 Task: Use the formula "IMCOT" in spreadsheet "Project portfolio".
Action: Mouse moved to (825, 99)
Screenshot: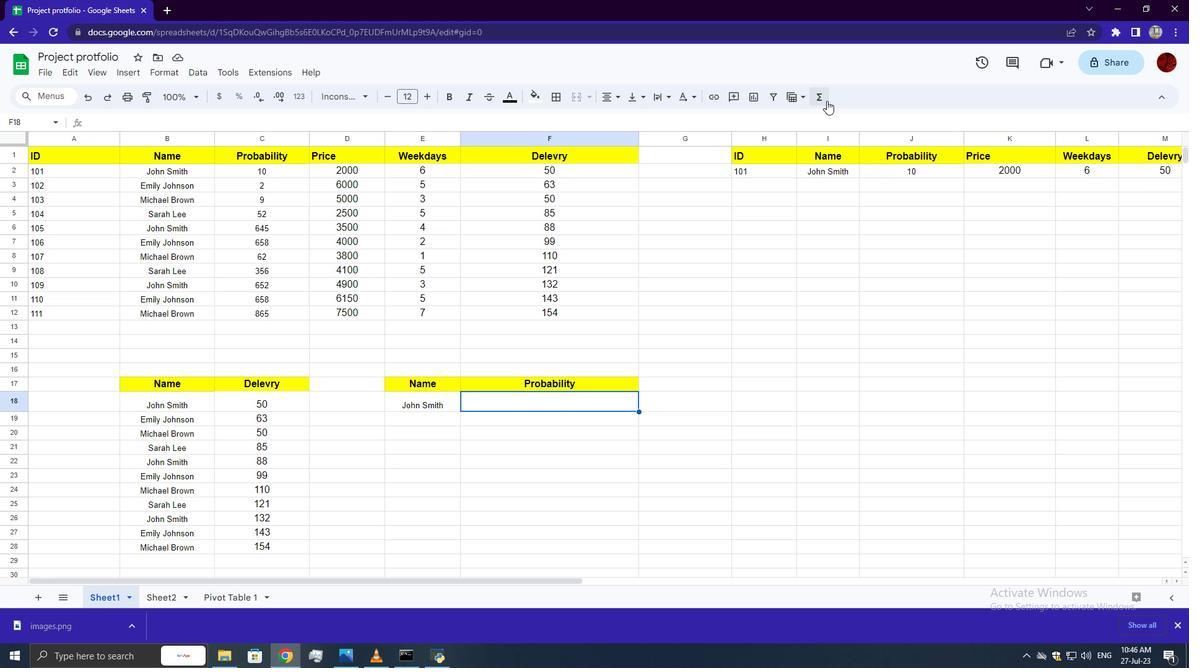 
Action: Mouse pressed left at (825, 99)
Screenshot: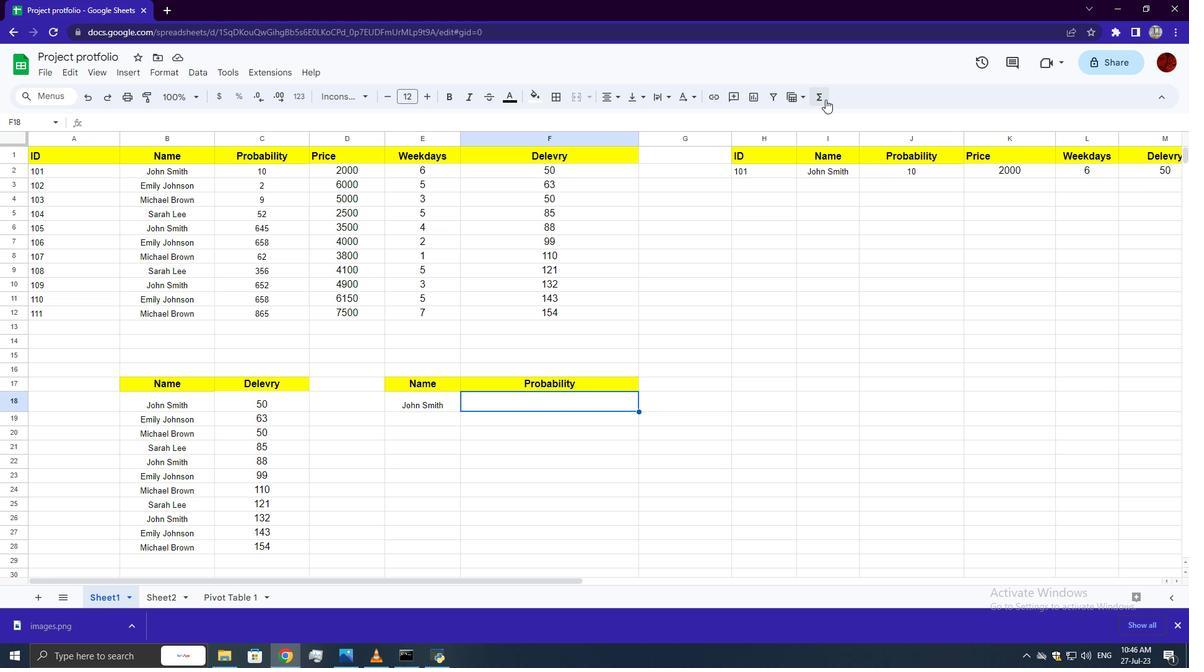 
Action: Mouse moved to (1015, 240)
Screenshot: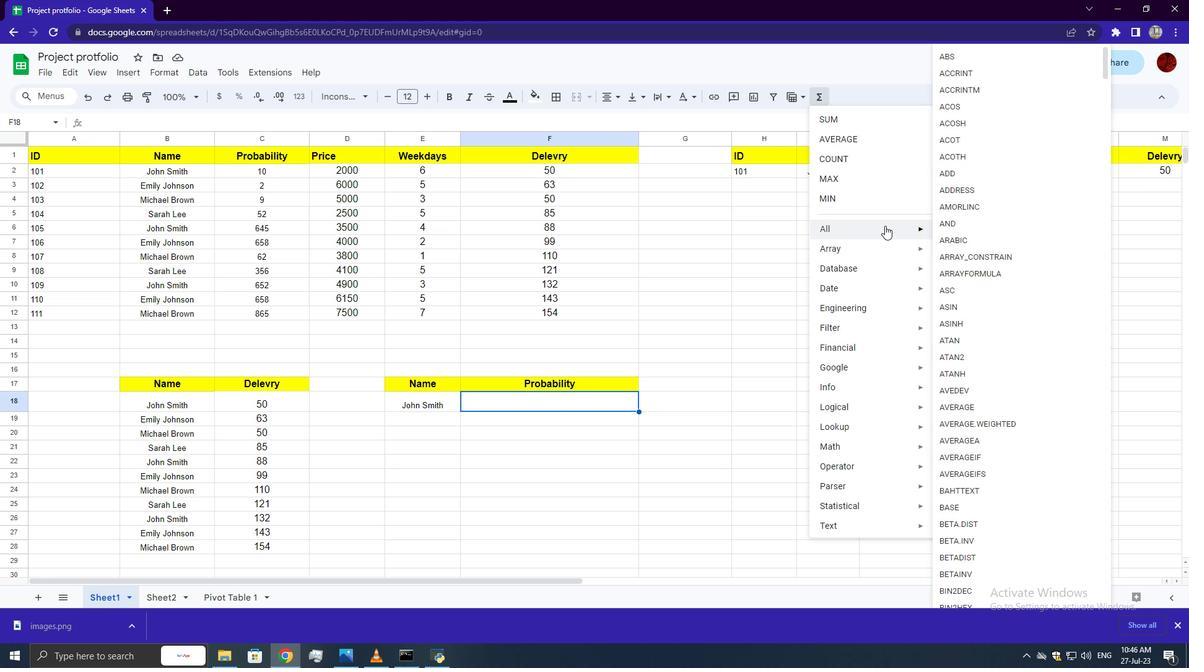 
Action: Mouse scrolled (1015, 239) with delta (0, 0)
Screenshot: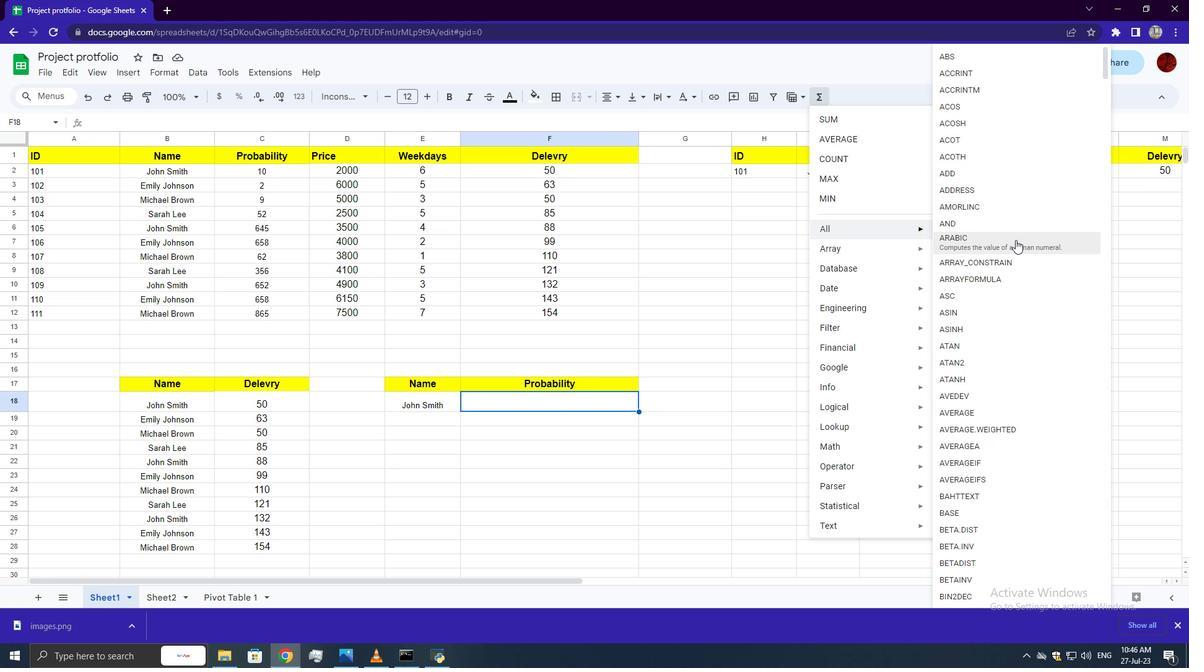 
Action: Mouse scrolled (1015, 239) with delta (0, 0)
Screenshot: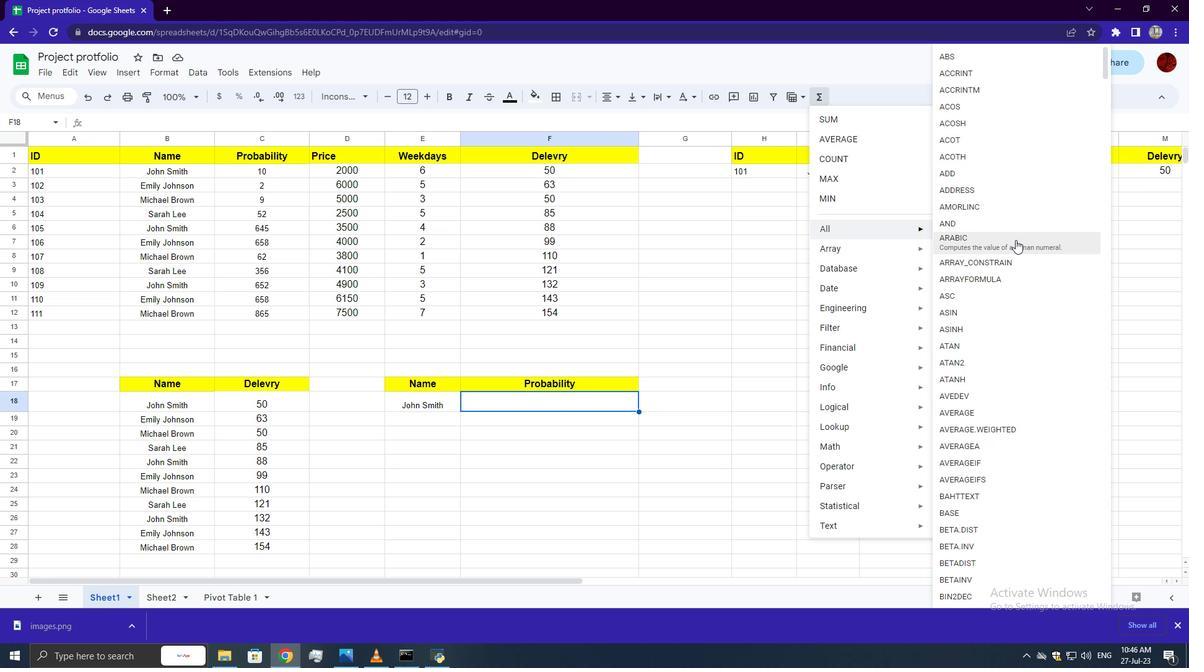 
Action: Mouse scrolled (1015, 239) with delta (0, 0)
Screenshot: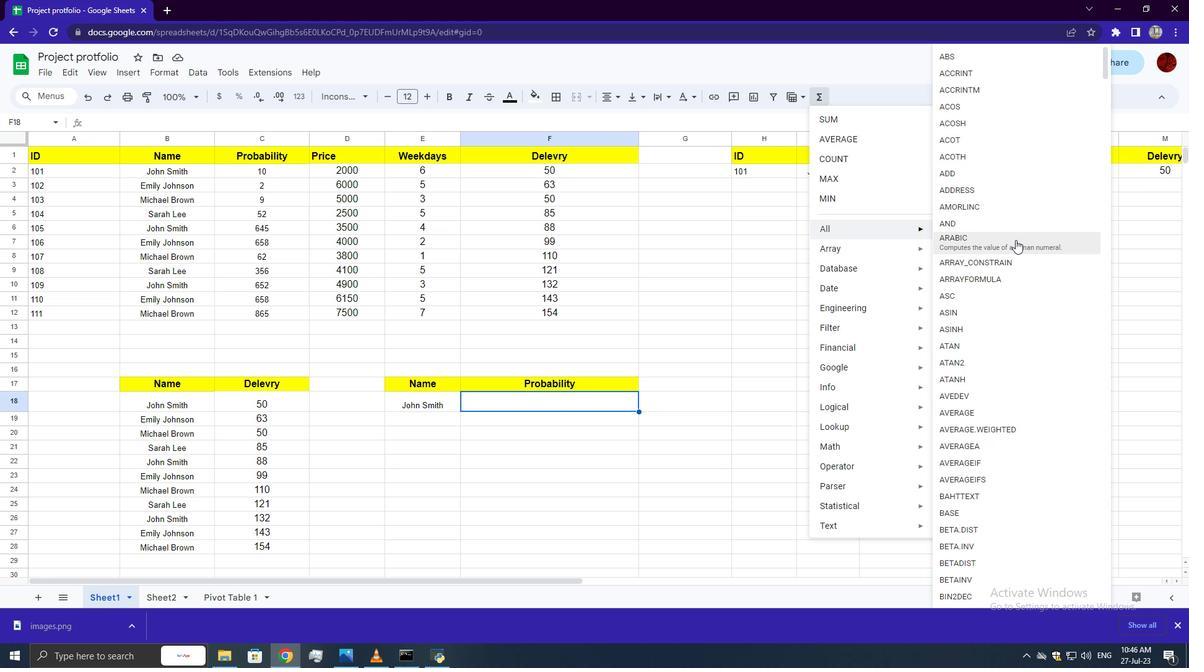 
Action: Mouse scrolled (1015, 239) with delta (0, 0)
Screenshot: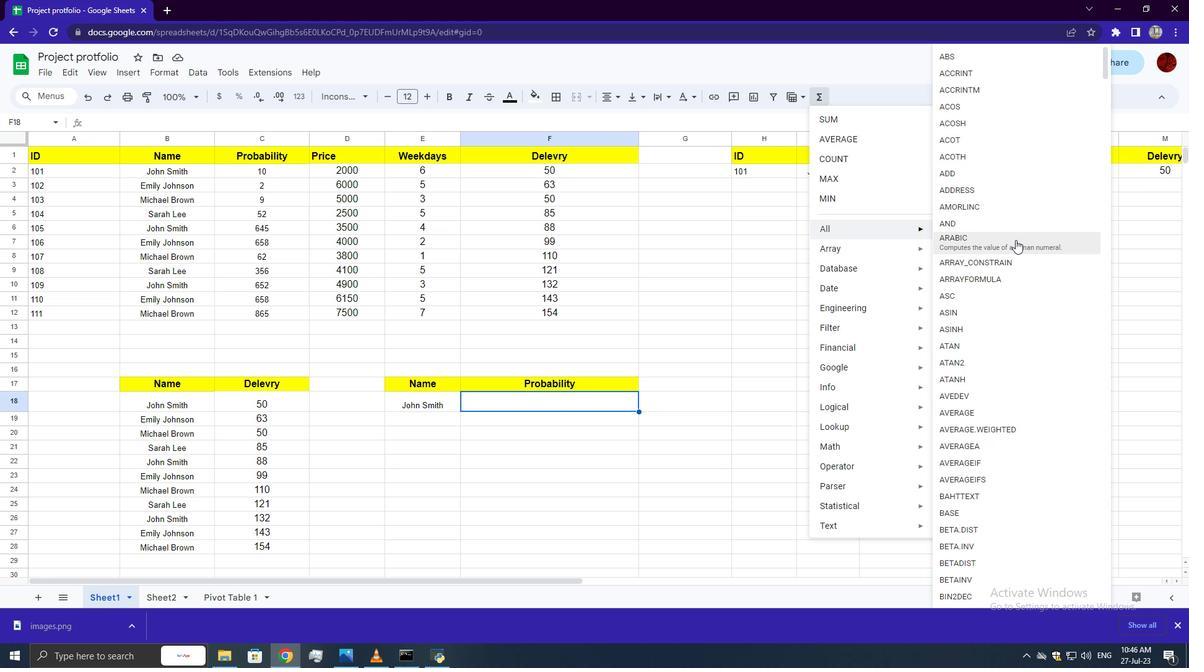 
Action: Mouse scrolled (1015, 239) with delta (0, 0)
Screenshot: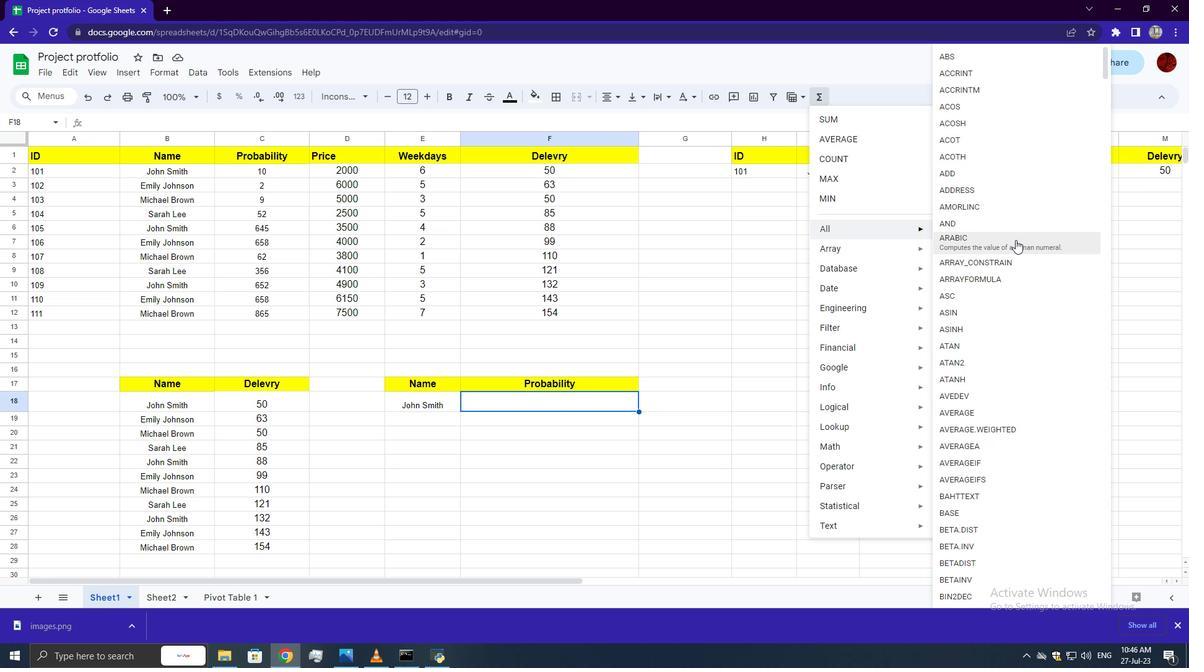 
Action: Mouse scrolled (1015, 239) with delta (0, 0)
Screenshot: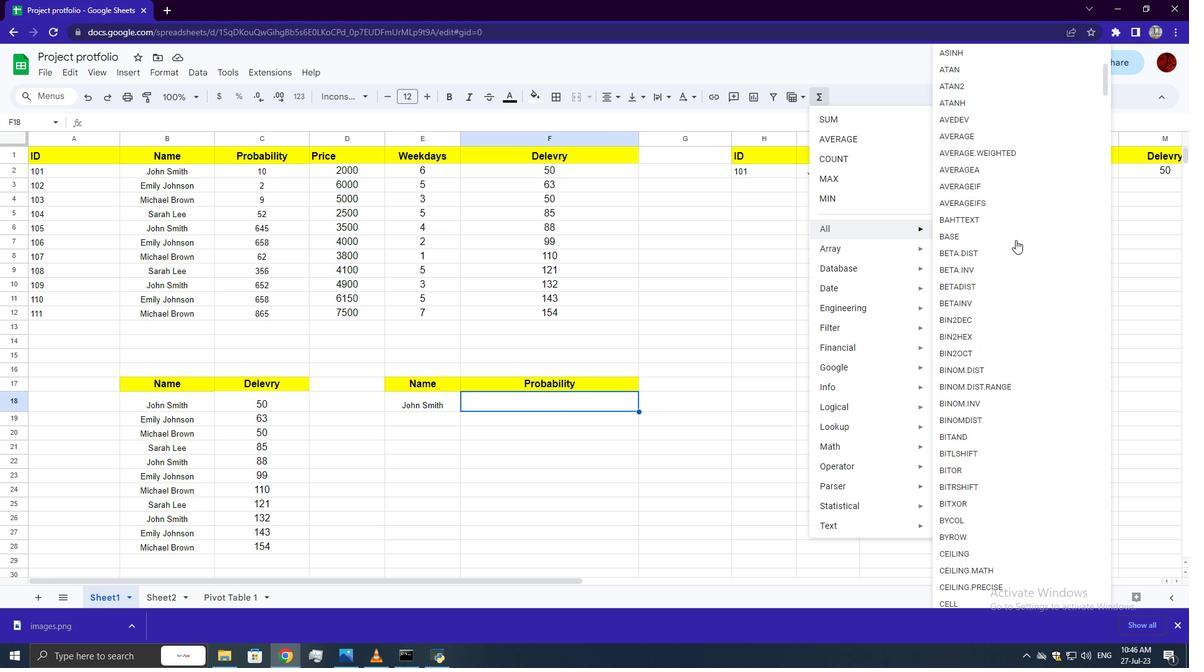 
Action: Mouse scrolled (1015, 239) with delta (0, 0)
Screenshot: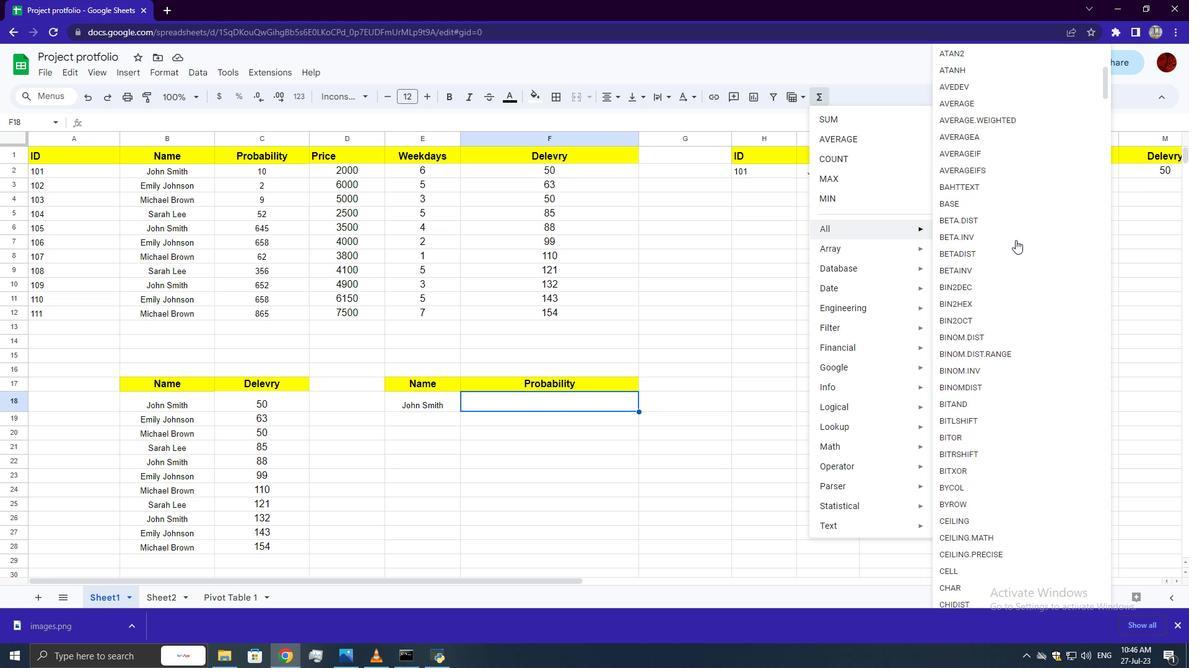 
Action: Mouse scrolled (1015, 239) with delta (0, 0)
Screenshot: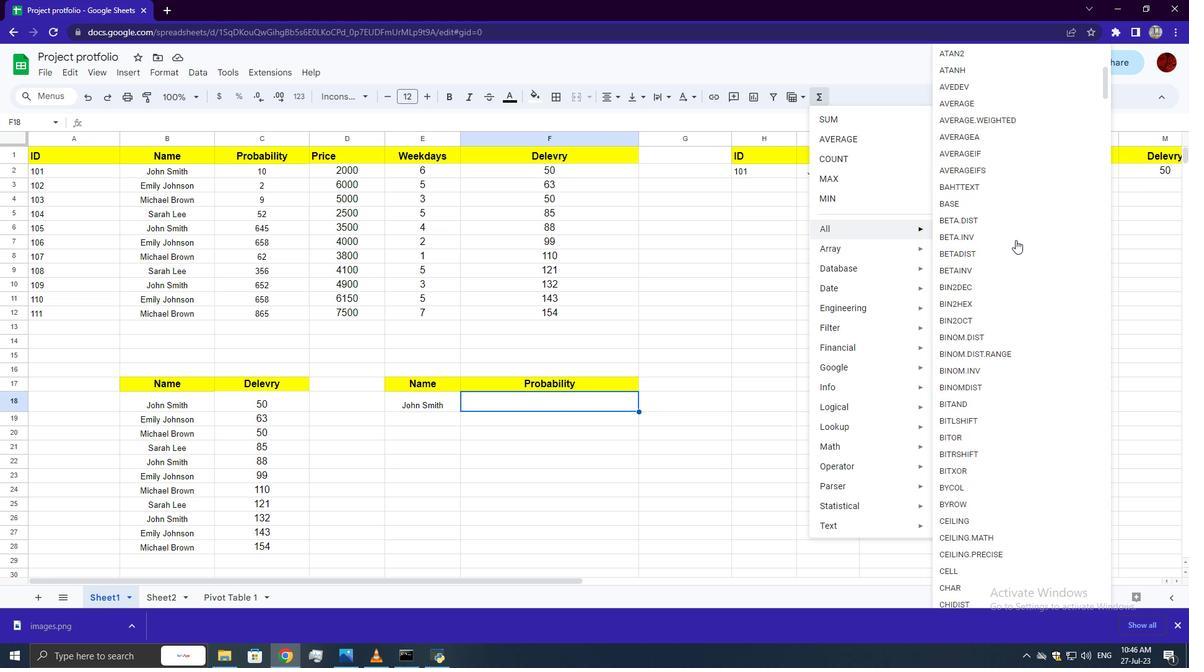 
Action: Mouse scrolled (1015, 239) with delta (0, 0)
Screenshot: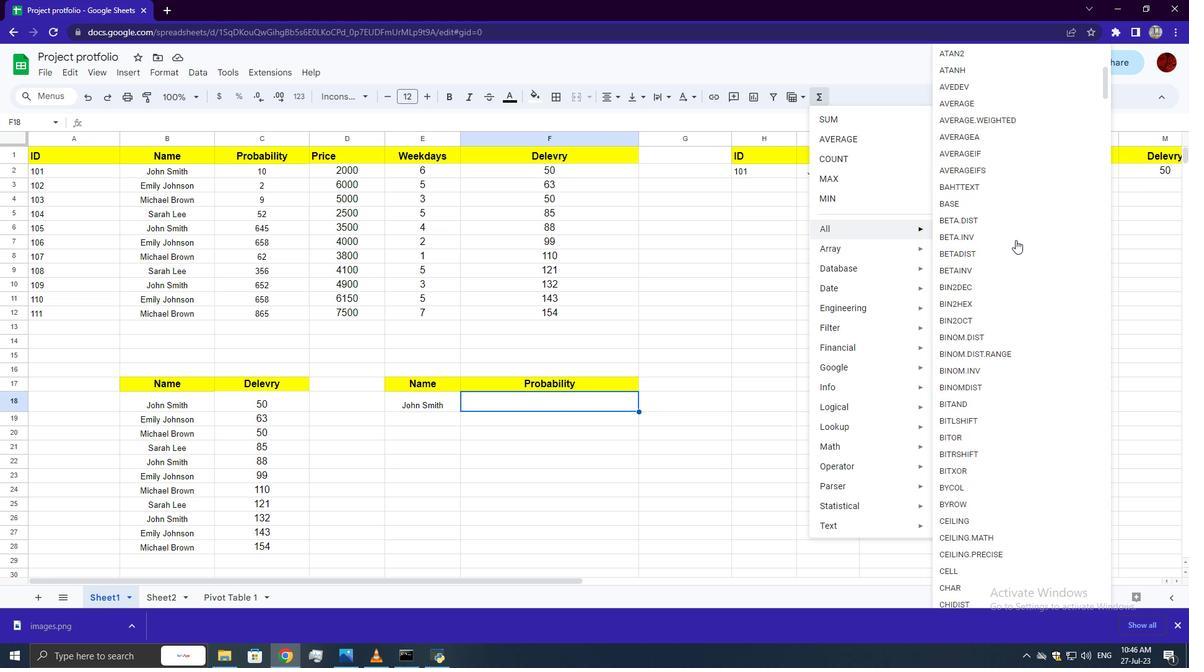 
Action: Mouse scrolled (1015, 239) with delta (0, 0)
Screenshot: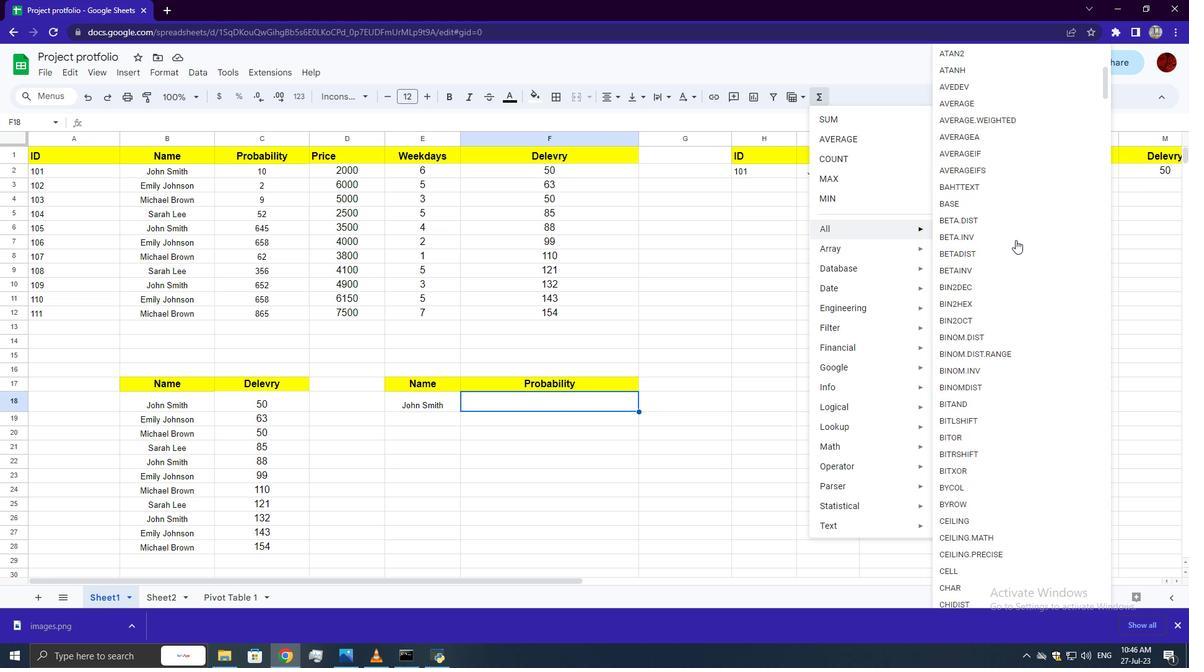 
Action: Mouse scrolled (1015, 239) with delta (0, 0)
Screenshot: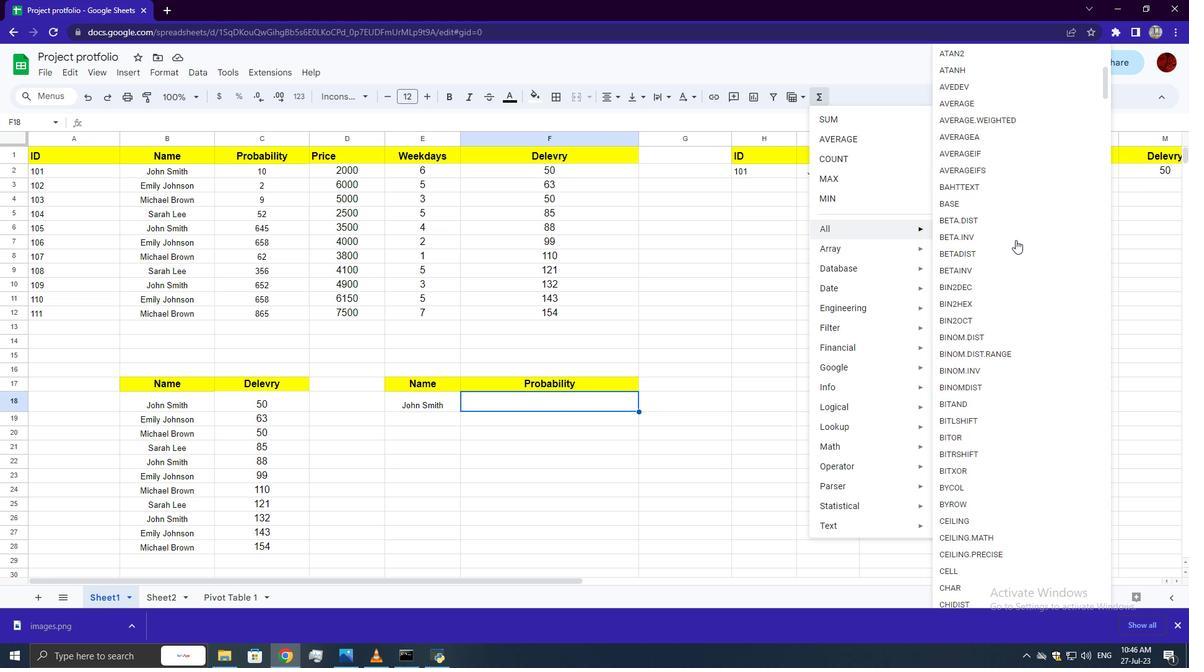 
Action: Mouse scrolled (1015, 239) with delta (0, 0)
Screenshot: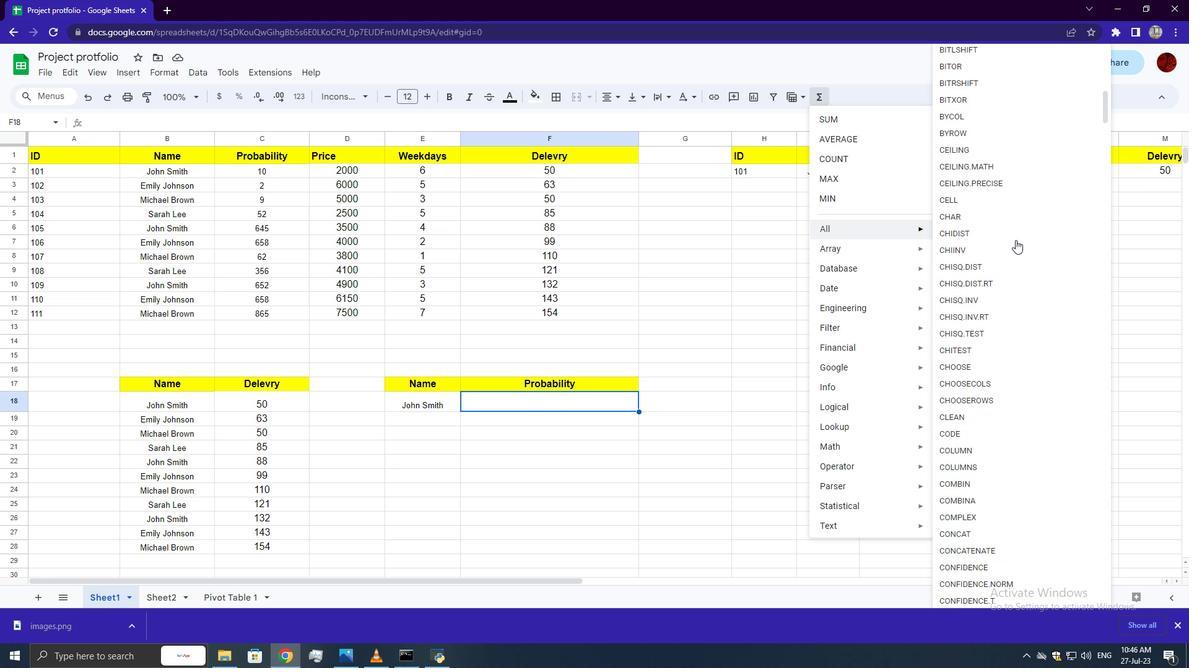 
Action: Mouse scrolled (1015, 239) with delta (0, 0)
Screenshot: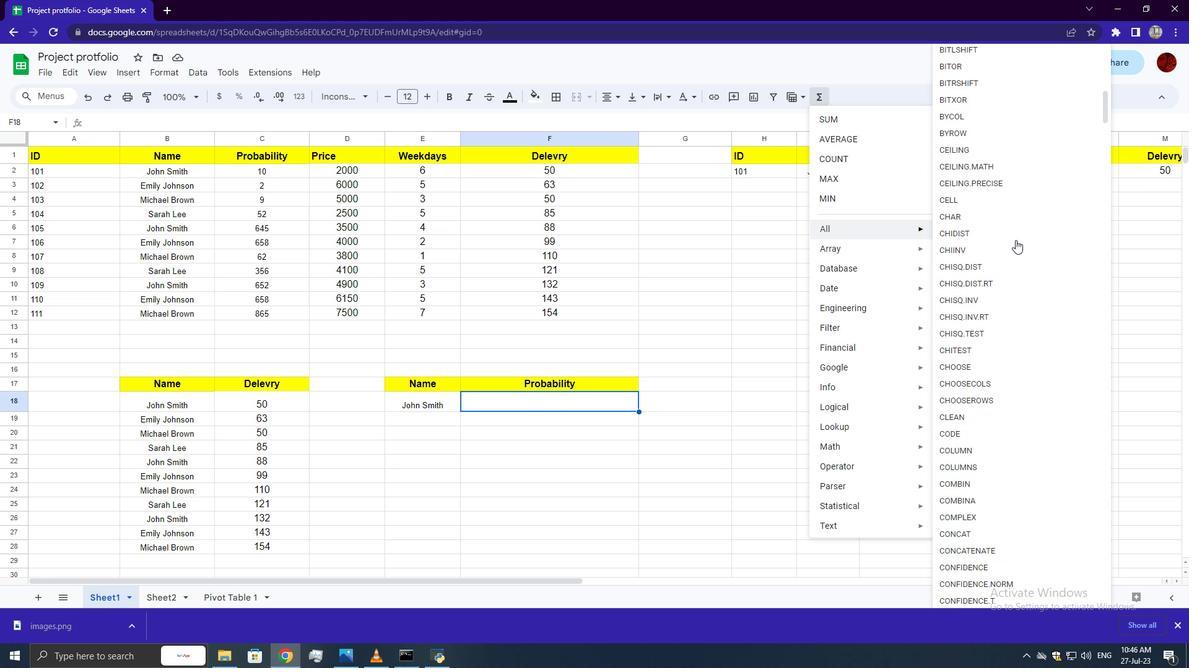 
Action: Mouse scrolled (1015, 239) with delta (0, 0)
Screenshot: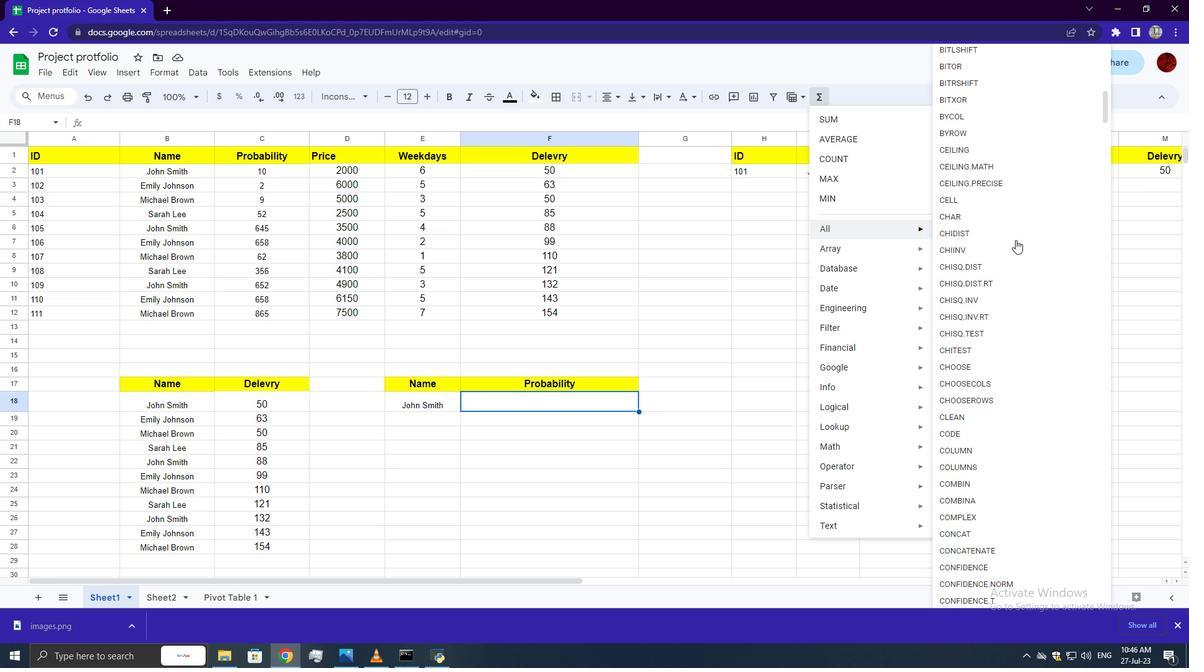 
Action: Mouse scrolled (1015, 239) with delta (0, 0)
Screenshot: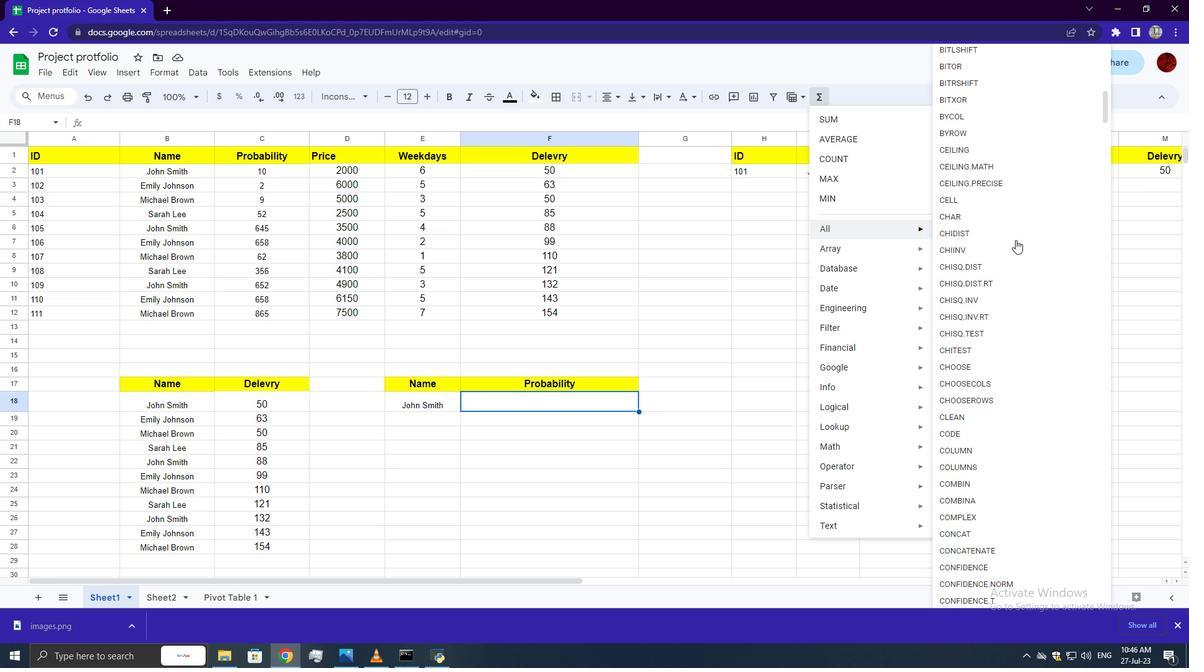 
Action: Mouse scrolled (1015, 239) with delta (0, 0)
Screenshot: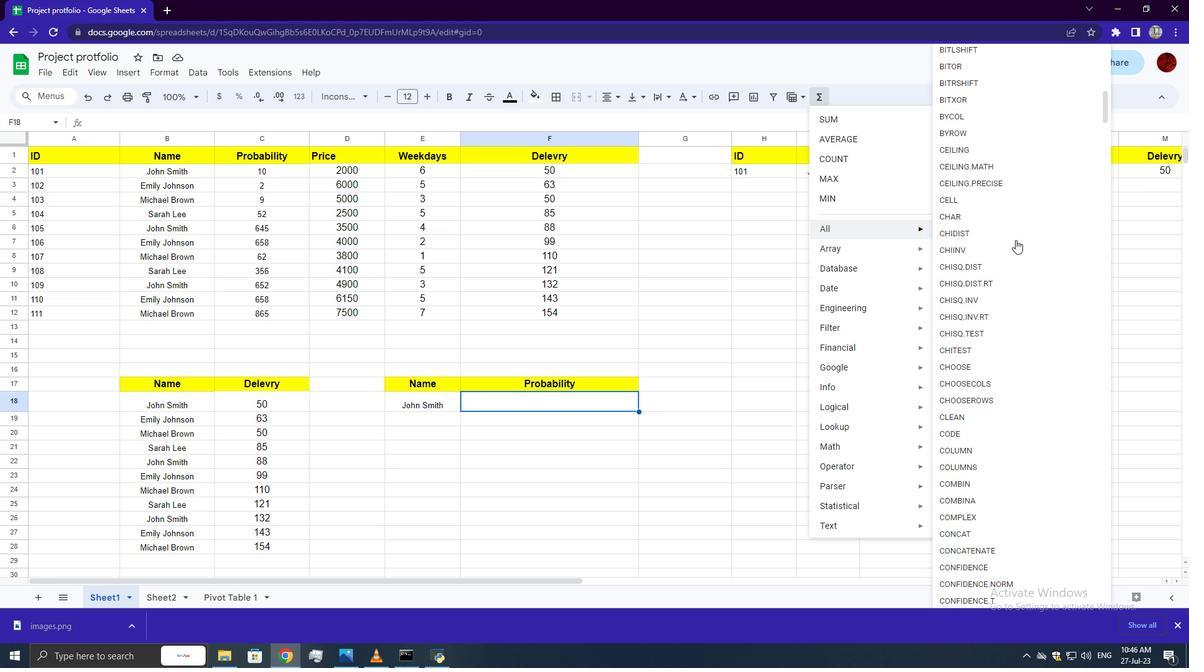 
Action: Mouse scrolled (1015, 239) with delta (0, 0)
Screenshot: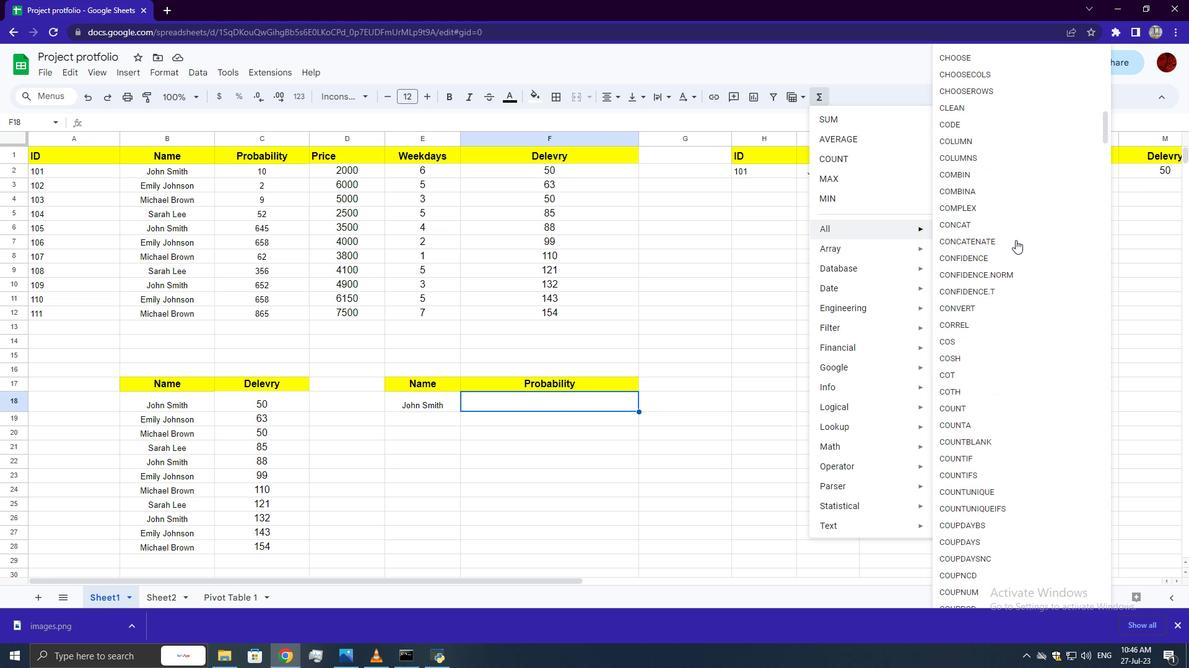 
Action: Mouse scrolled (1015, 239) with delta (0, 0)
Screenshot: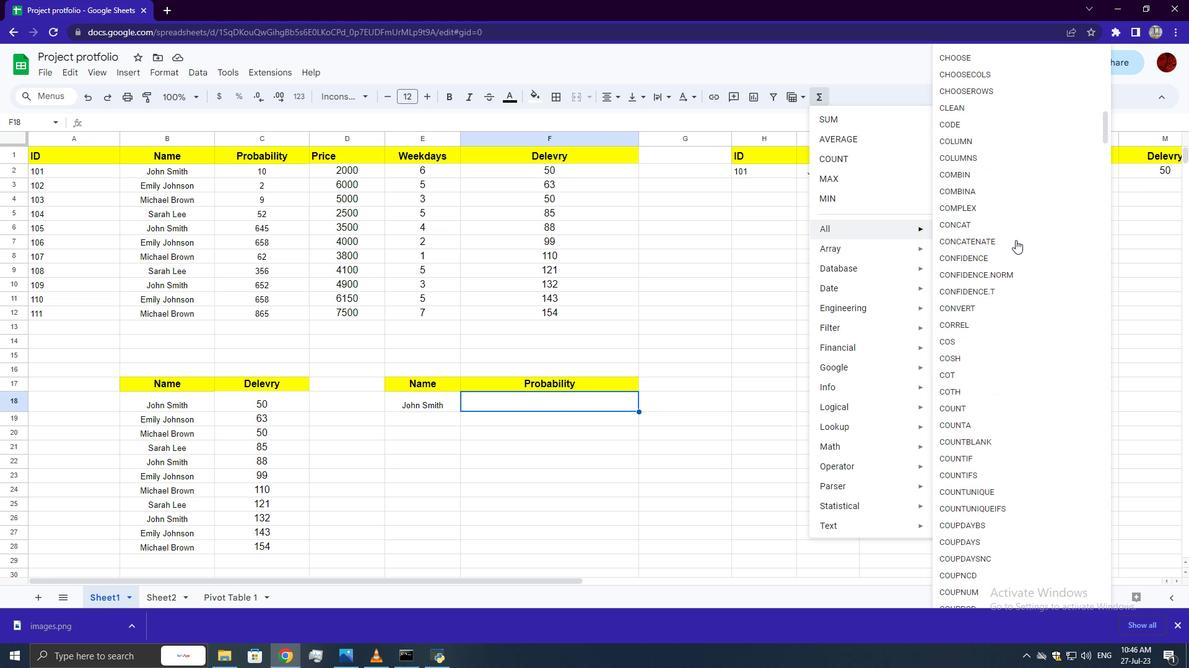 
Action: Mouse scrolled (1015, 239) with delta (0, 0)
Screenshot: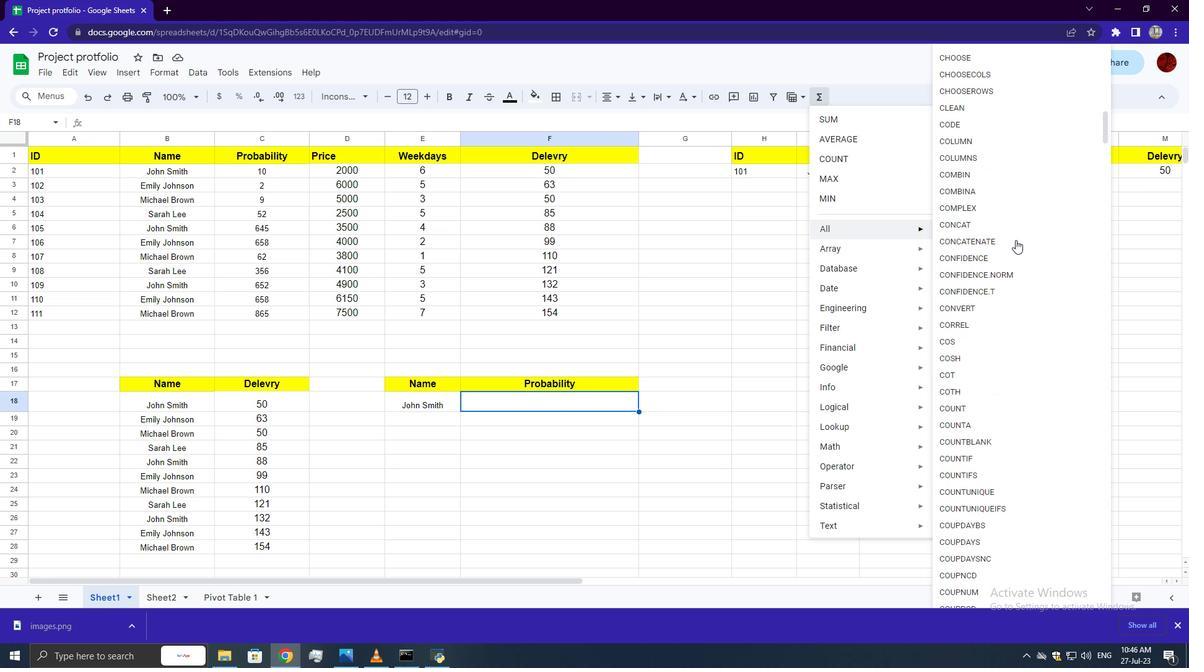 
Action: Mouse scrolled (1015, 239) with delta (0, 0)
Screenshot: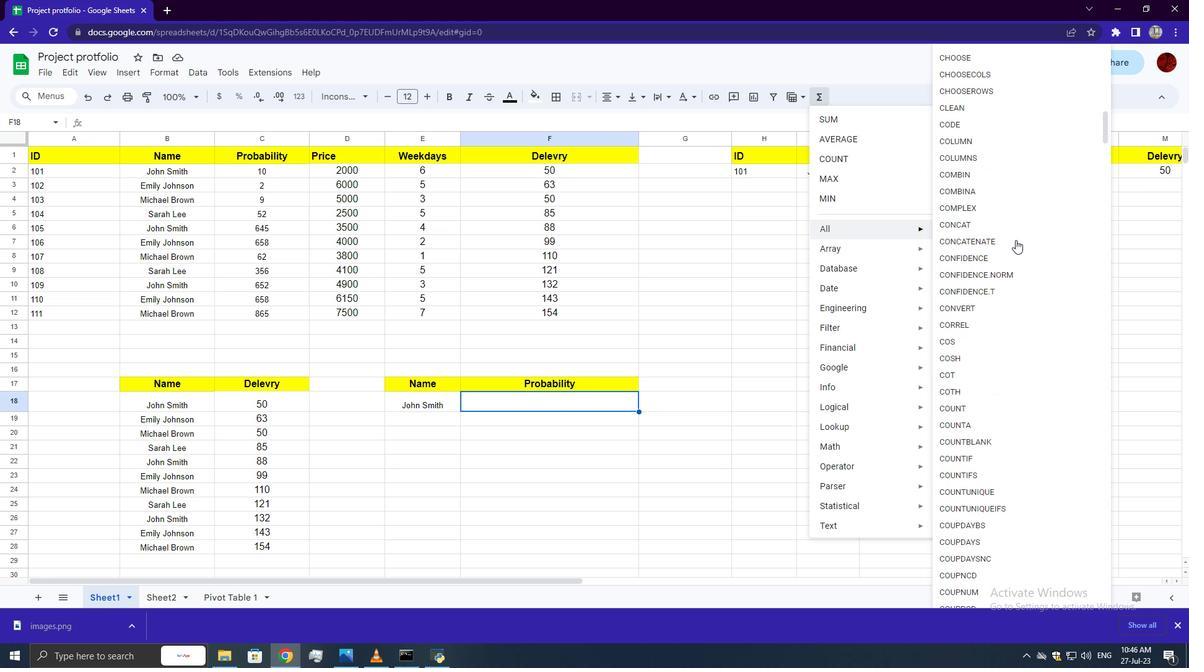 
Action: Mouse scrolled (1015, 239) with delta (0, 0)
Screenshot: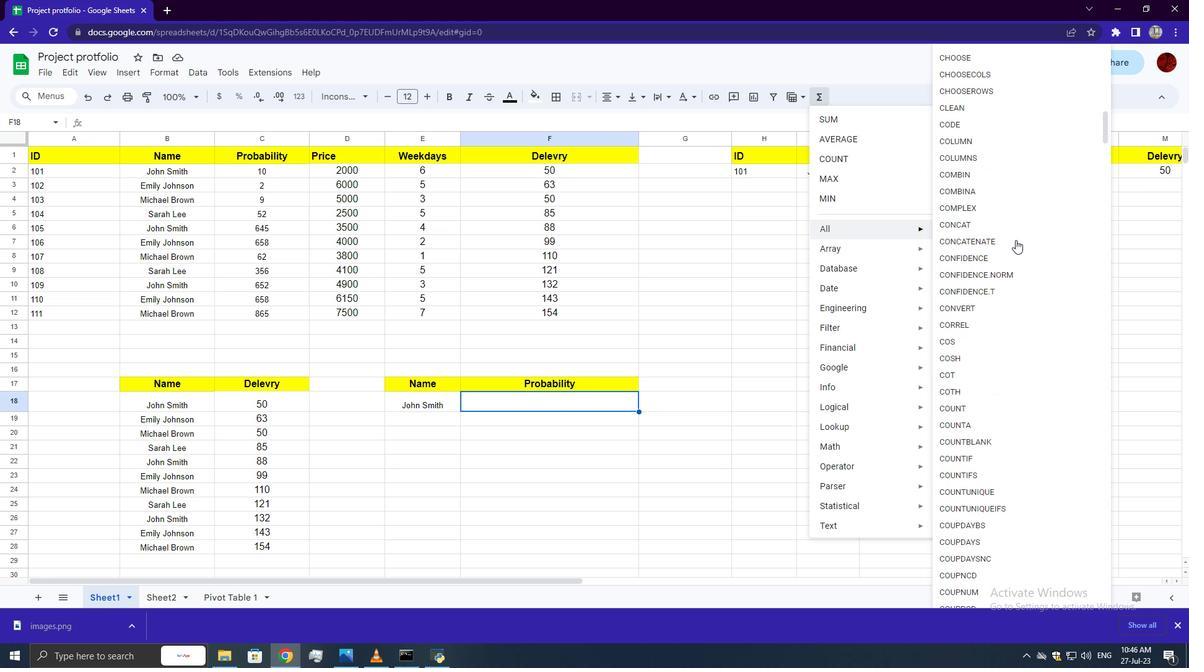 
Action: Mouse scrolled (1015, 239) with delta (0, 0)
Screenshot: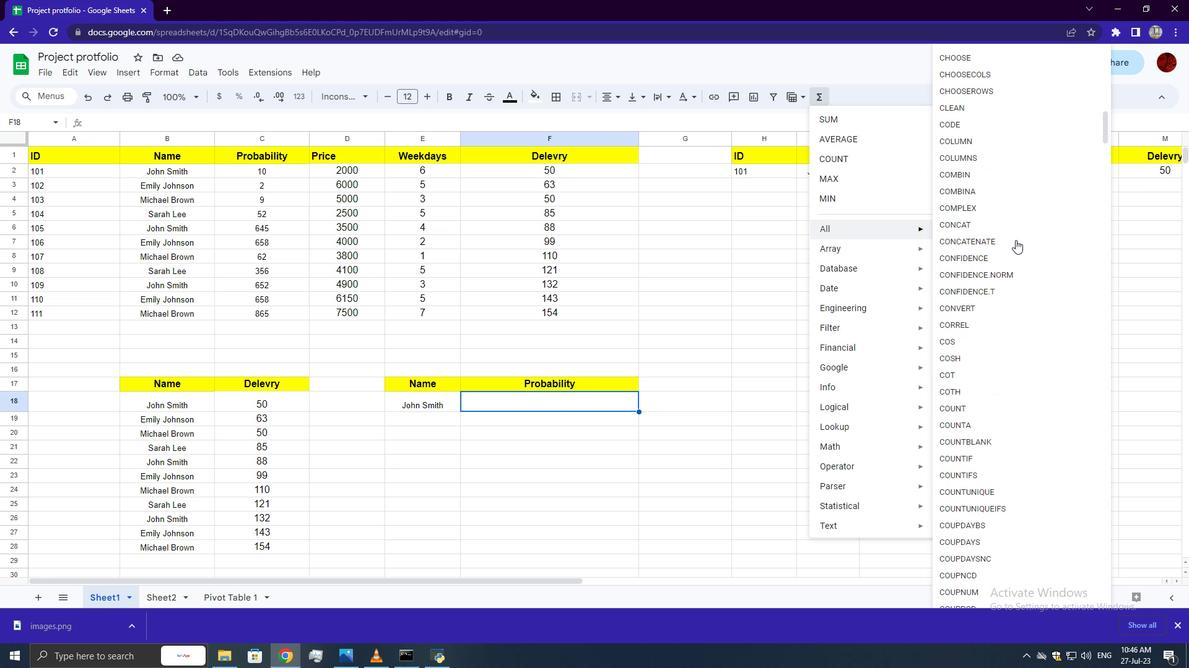
Action: Mouse scrolled (1015, 239) with delta (0, 0)
Screenshot: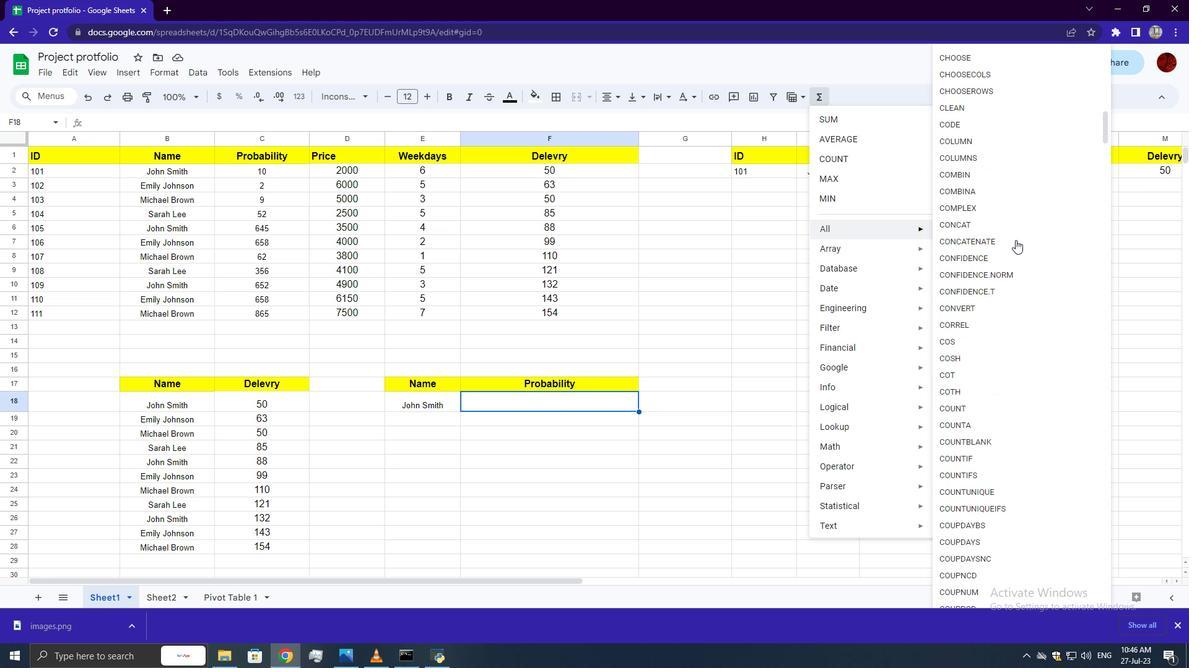 
Action: Mouse scrolled (1015, 239) with delta (0, 0)
Screenshot: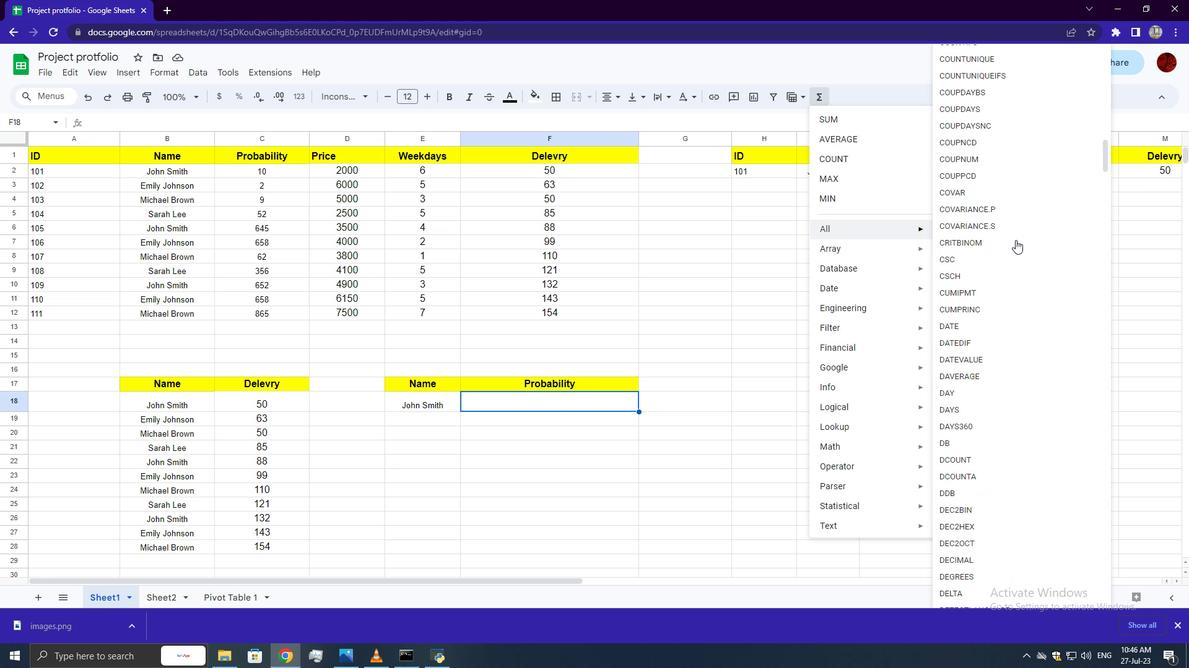 
Action: Mouse scrolled (1015, 239) with delta (0, 0)
Screenshot: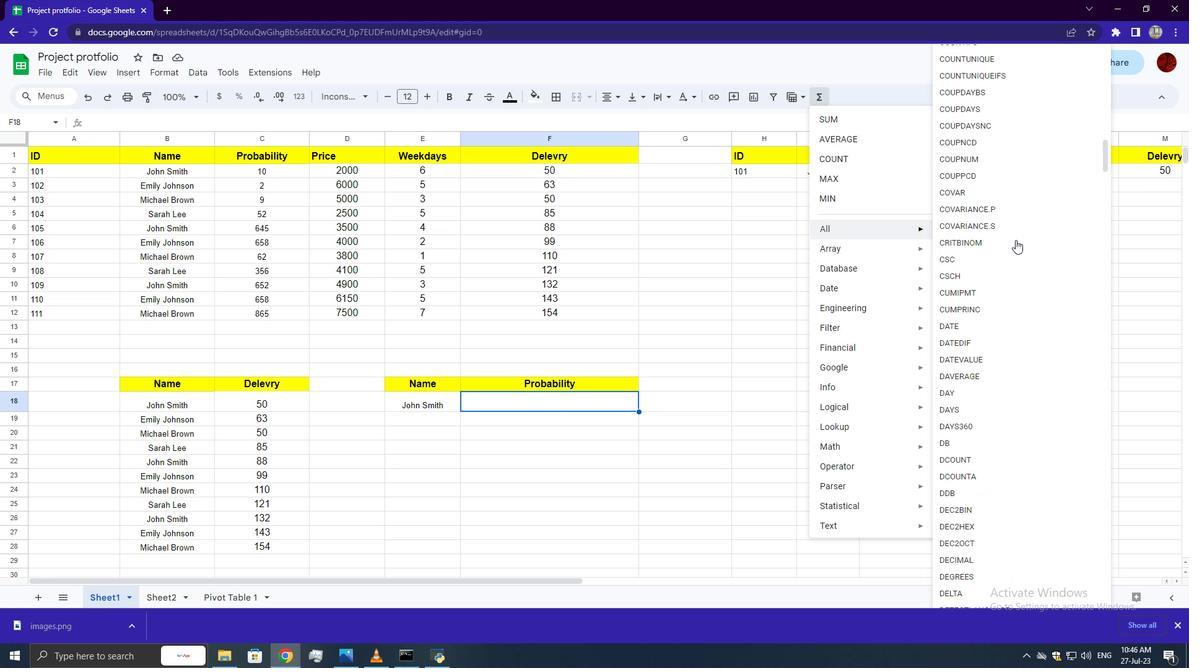 
Action: Mouse scrolled (1015, 239) with delta (0, 0)
Screenshot: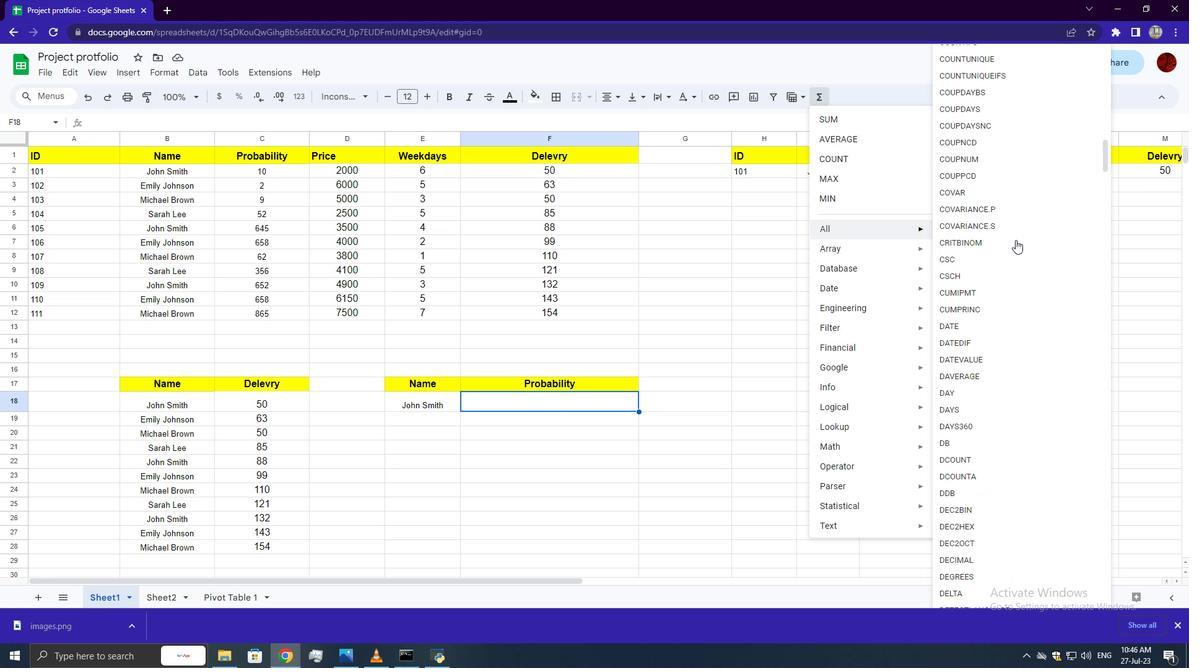 
Action: Mouse scrolled (1015, 239) with delta (0, 0)
Screenshot: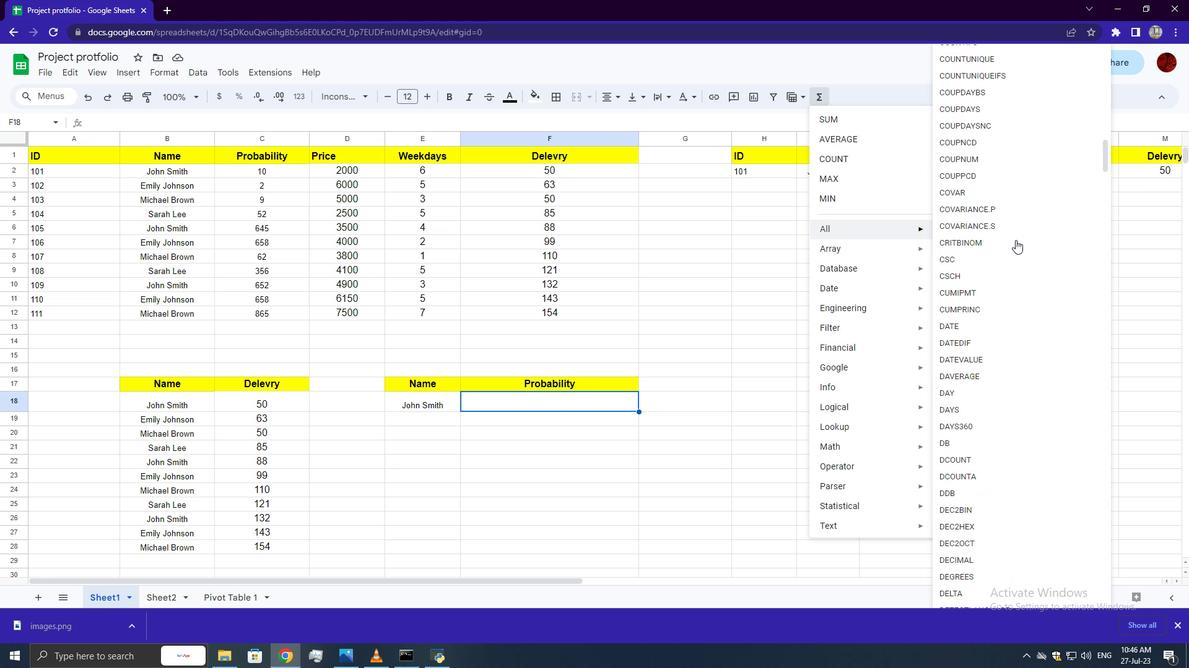 
Action: Mouse scrolled (1015, 239) with delta (0, 0)
Screenshot: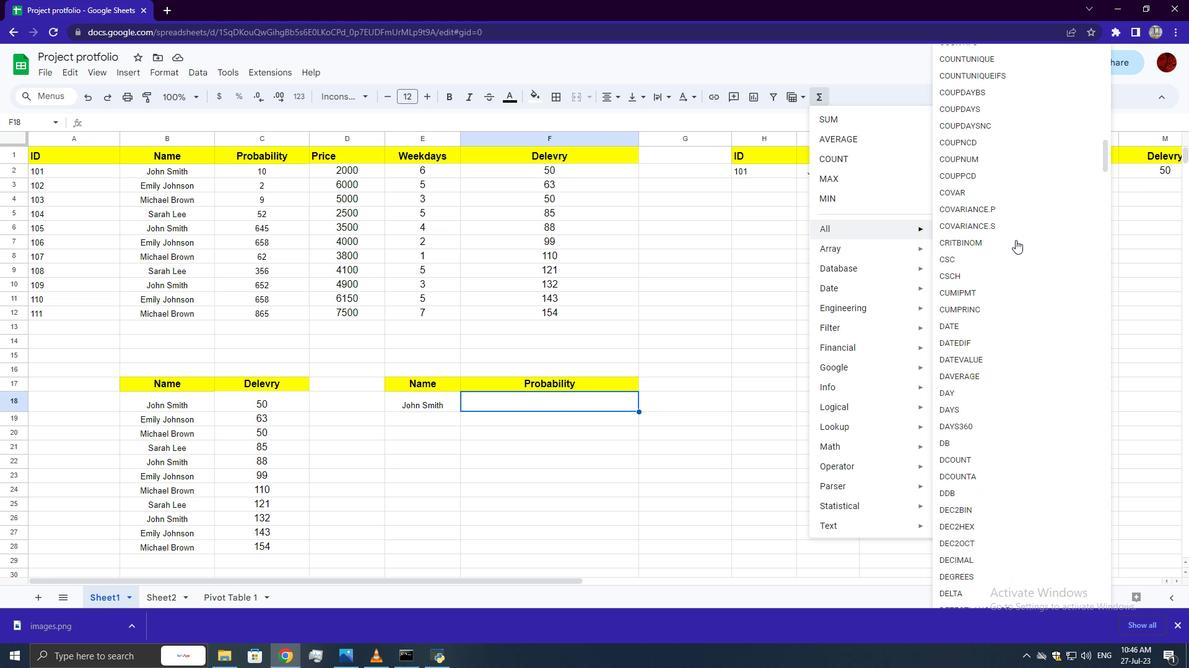 
Action: Mouse scrolled (1015, 239) with delta (0, 0)
Screenshot: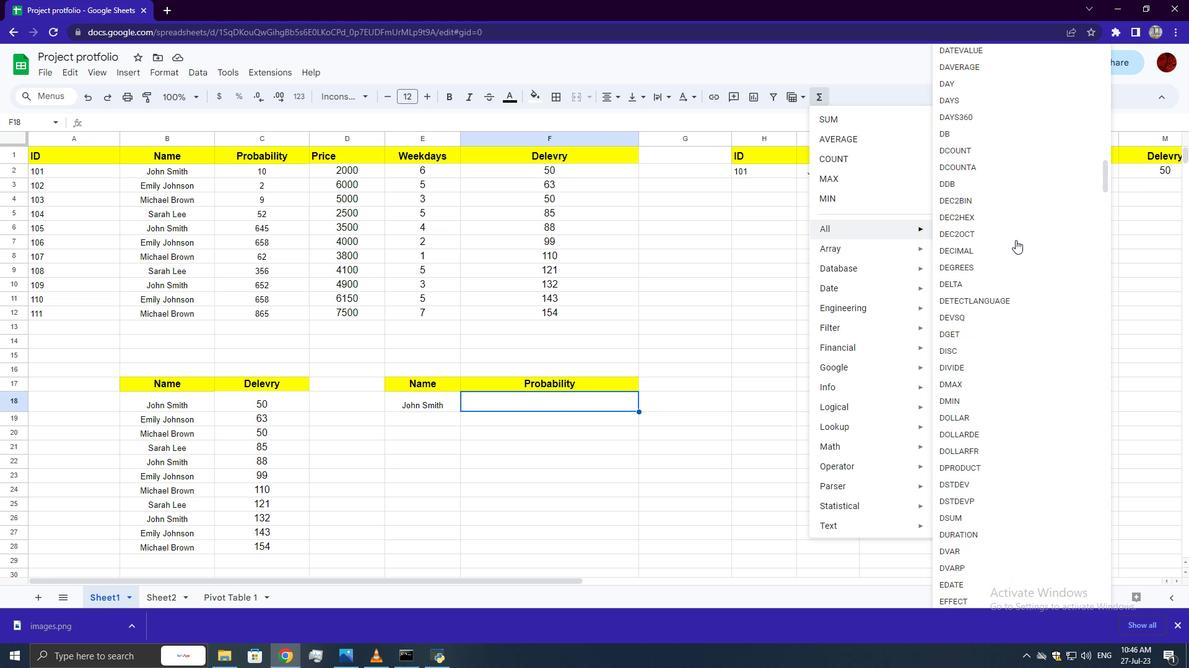 
Action: Mouse scrolled (1015, 239) with delta (0, 0)
Screenshot: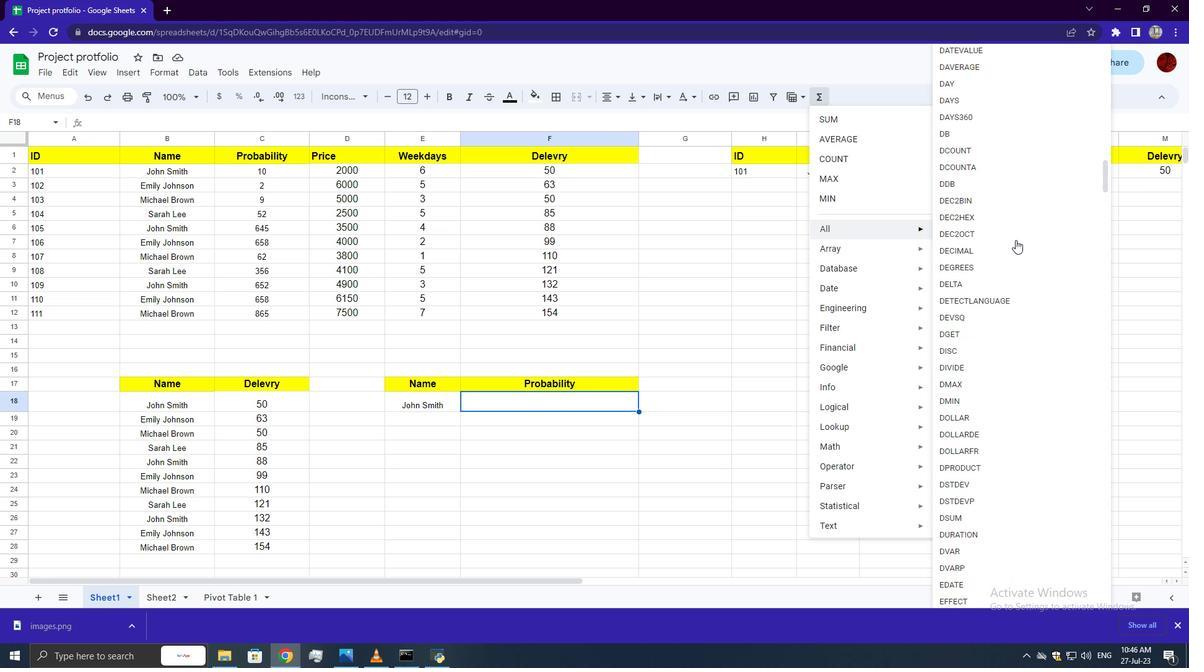 
Action: Mouse scrolled (1015, 239) with delta (0, 0)
Screenshot: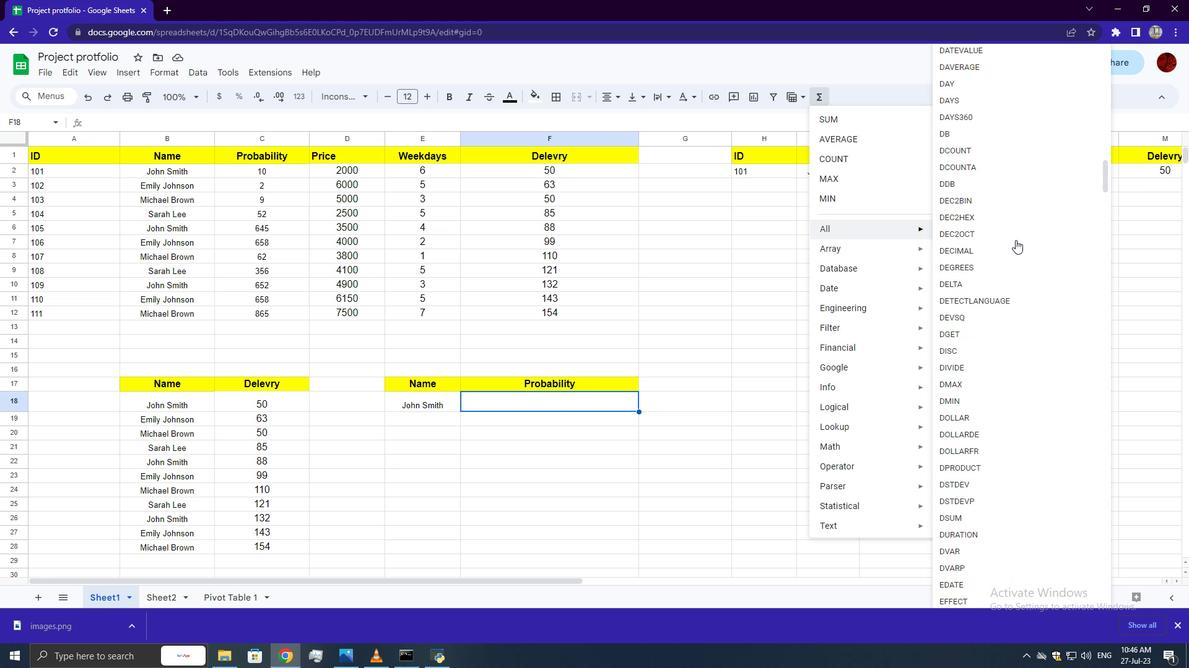 
Action: Mouse scrolled (1015, 239) with delta (0, 0)
Screenshot: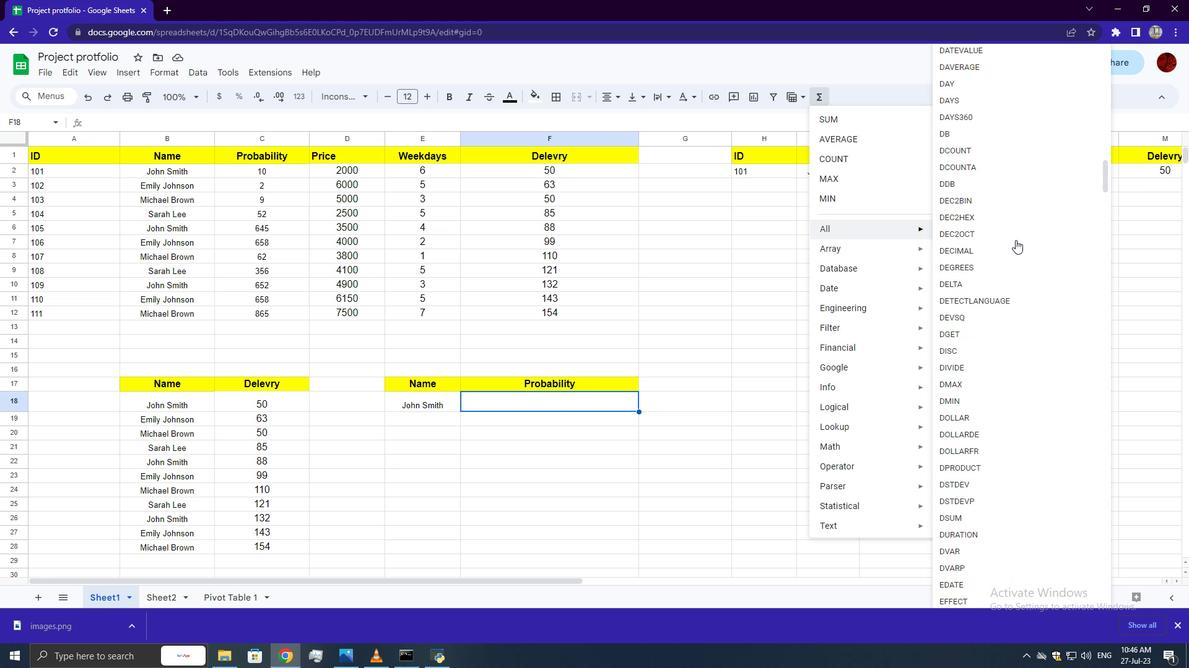 
Action: Mouse scrolled (1015, 239) with delta (0, 0)
Screenshot: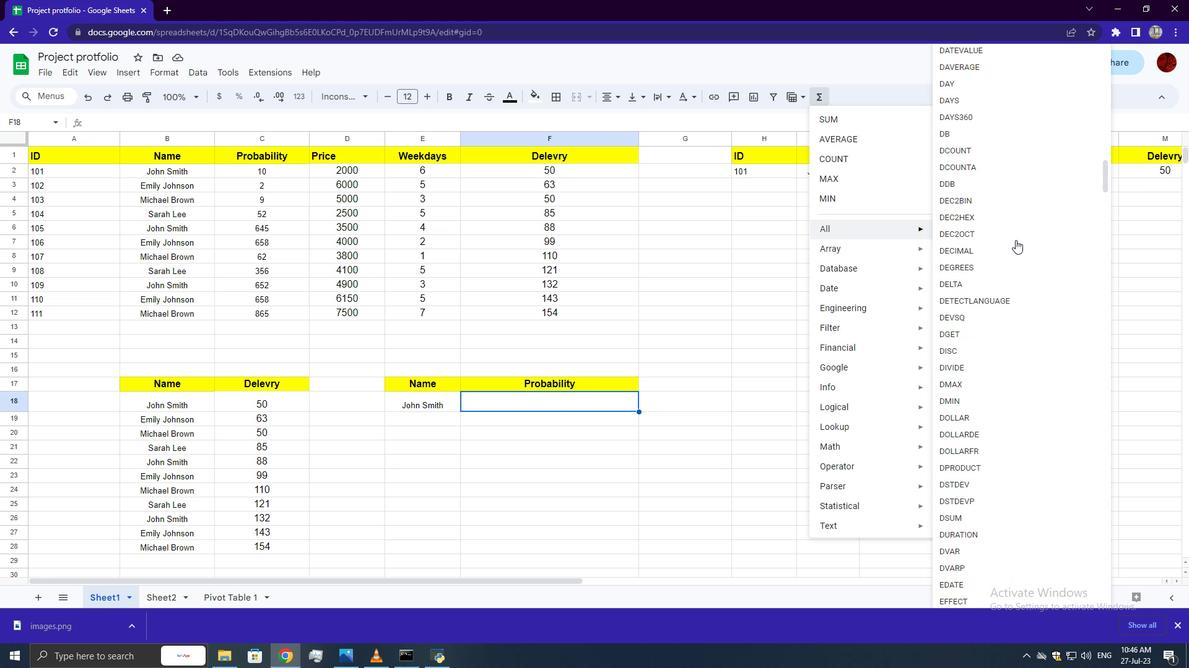 
Action: Mouse scrolled (1015, 239) with delta (0, 0)
Screenshot: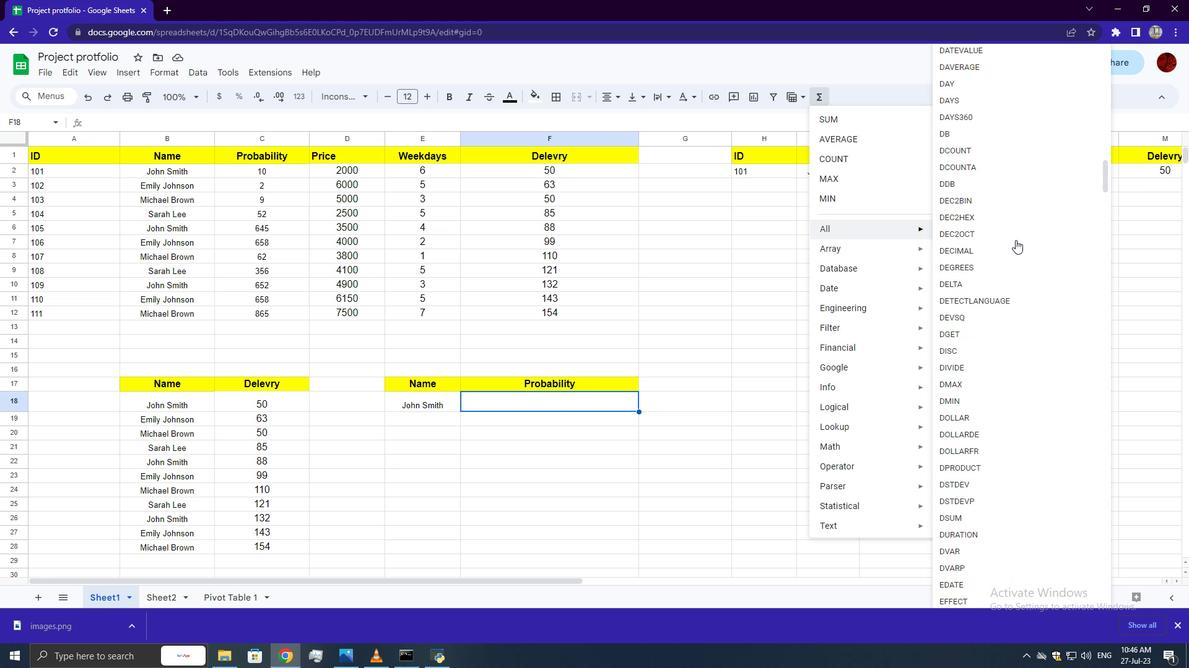 
Action: Mouse scrolled (1015, 239) with delta (0, 0)
Screenshot: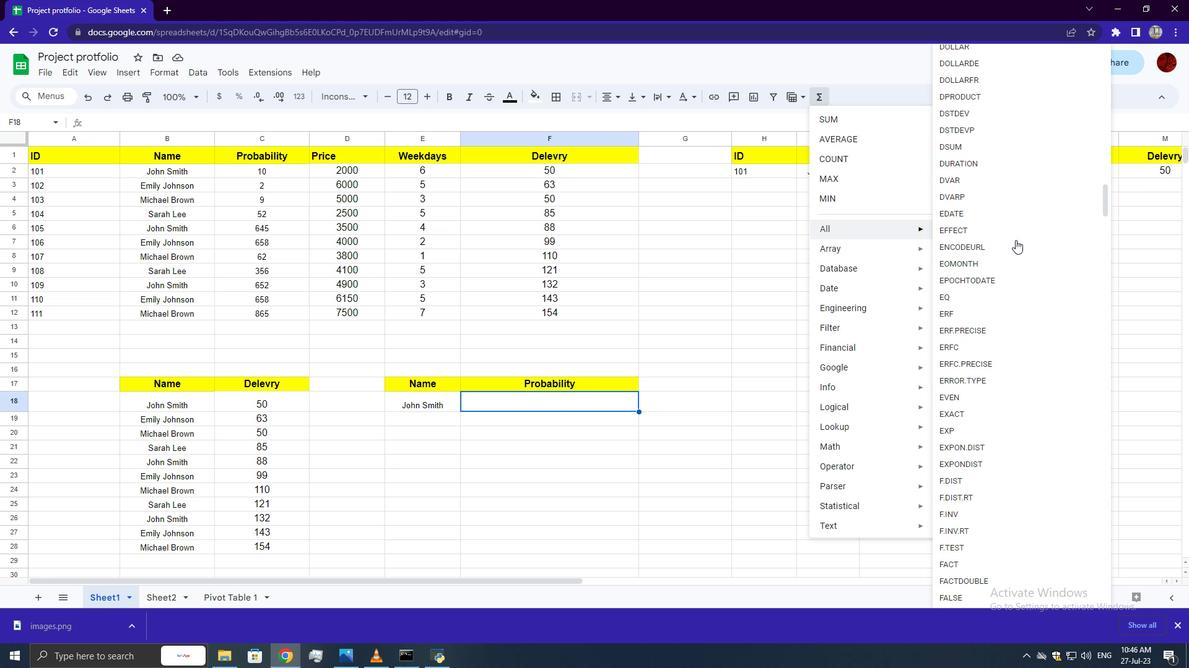 
Action: Mouse scrolled (1015, 239) with delta (0, 0)
Screenshot: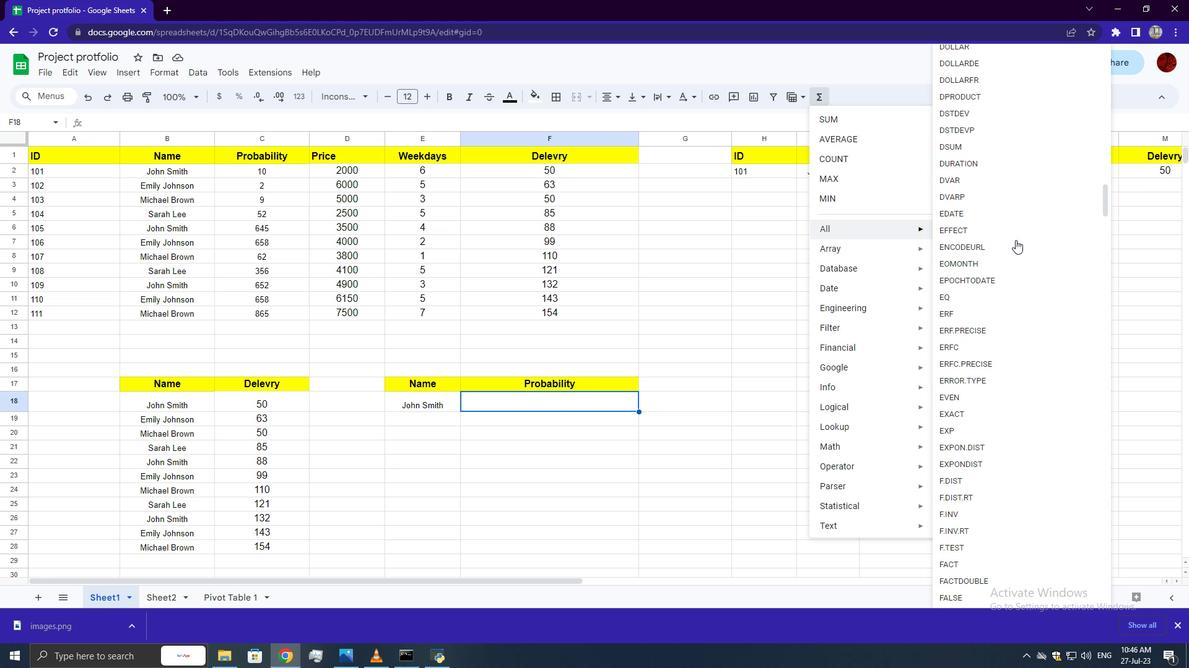 
Action: Mouse scrolled (1015, 239) with delta (0, 0)
Screenshot: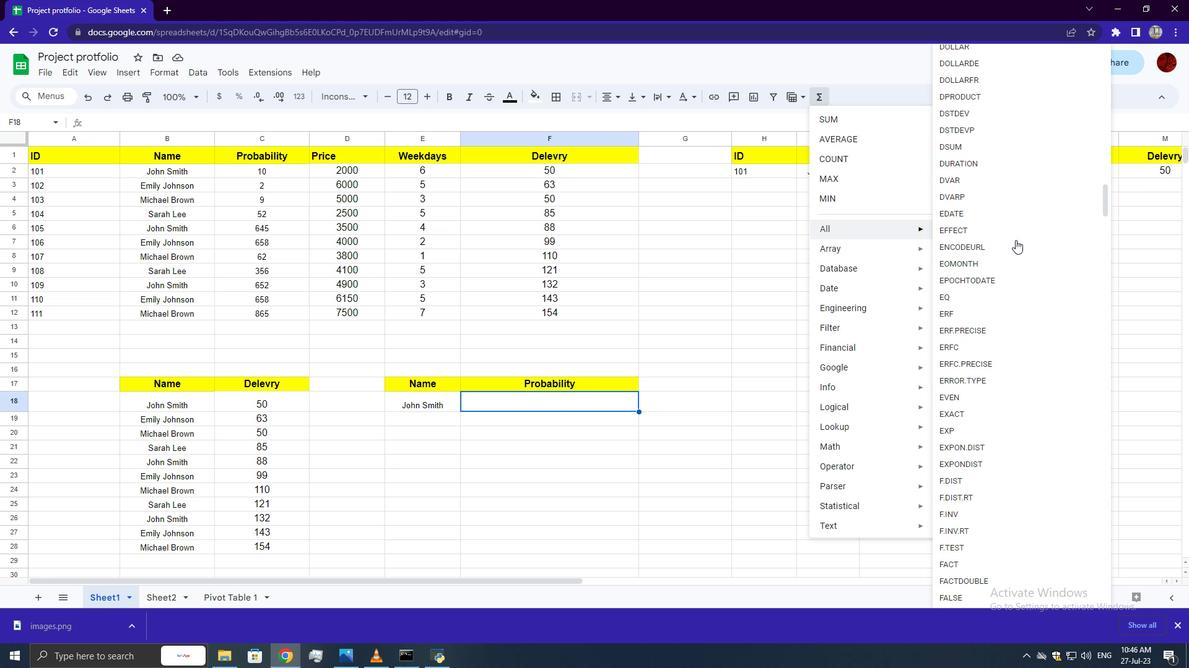 
Action: Mouse scrolled (1015, 239) with delta (0, 0)
Screenshot: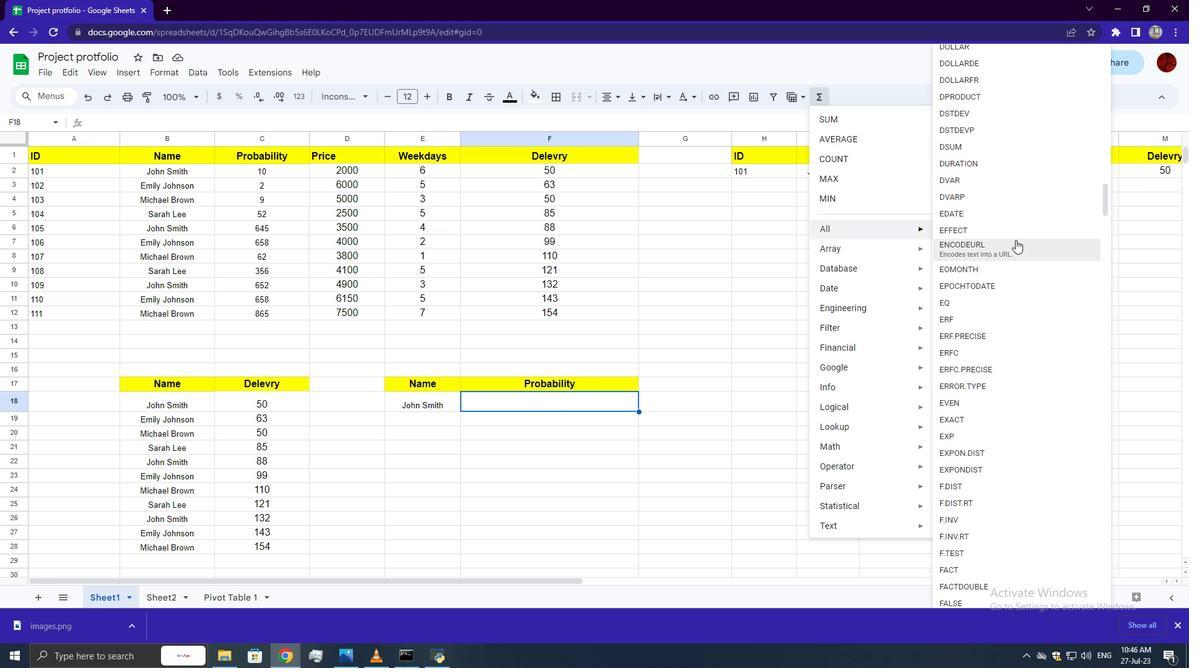 
Action: Mouse scrolled (1015, 239) with delta (0, 0)
Screenshot: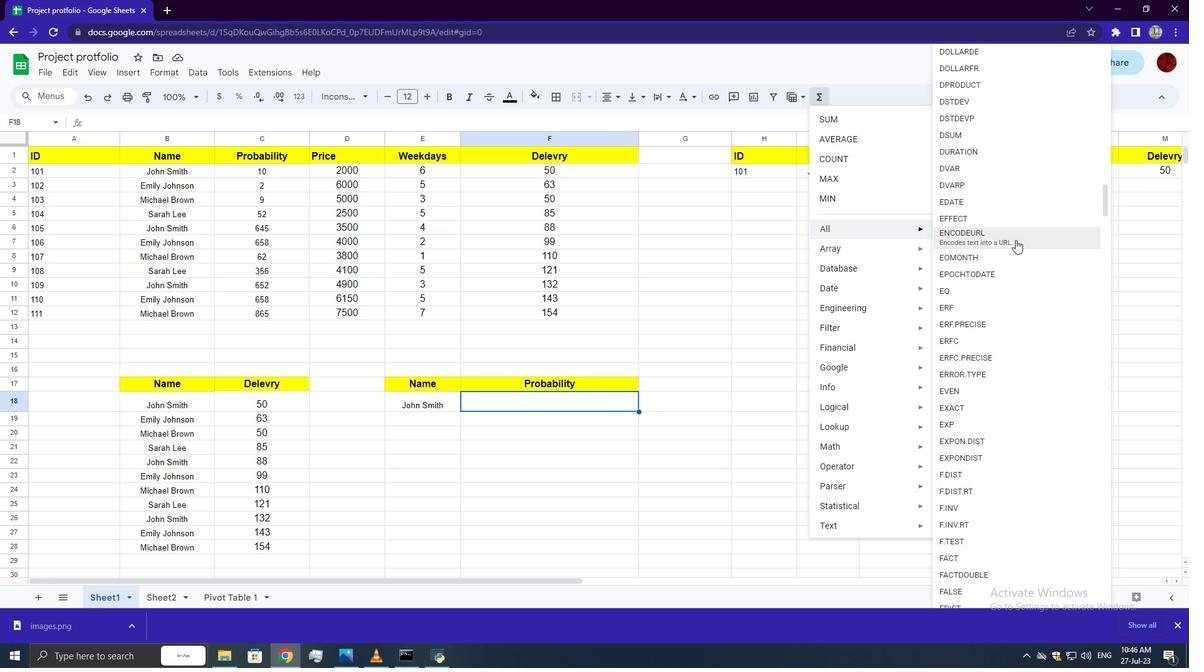 
Action: Mouse scrolled (1015, 239) with delta (0, 0)
Screenshot: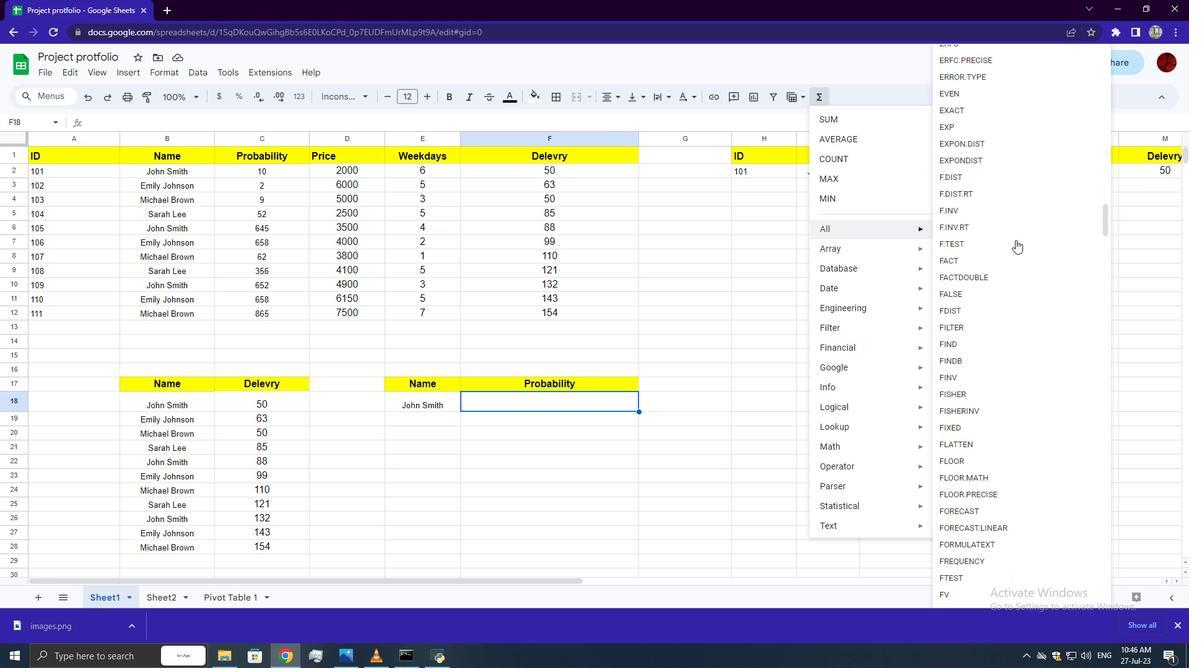 
Action: Mouse scrolled (1015, 239) with delta (0, 0)
Screenshot: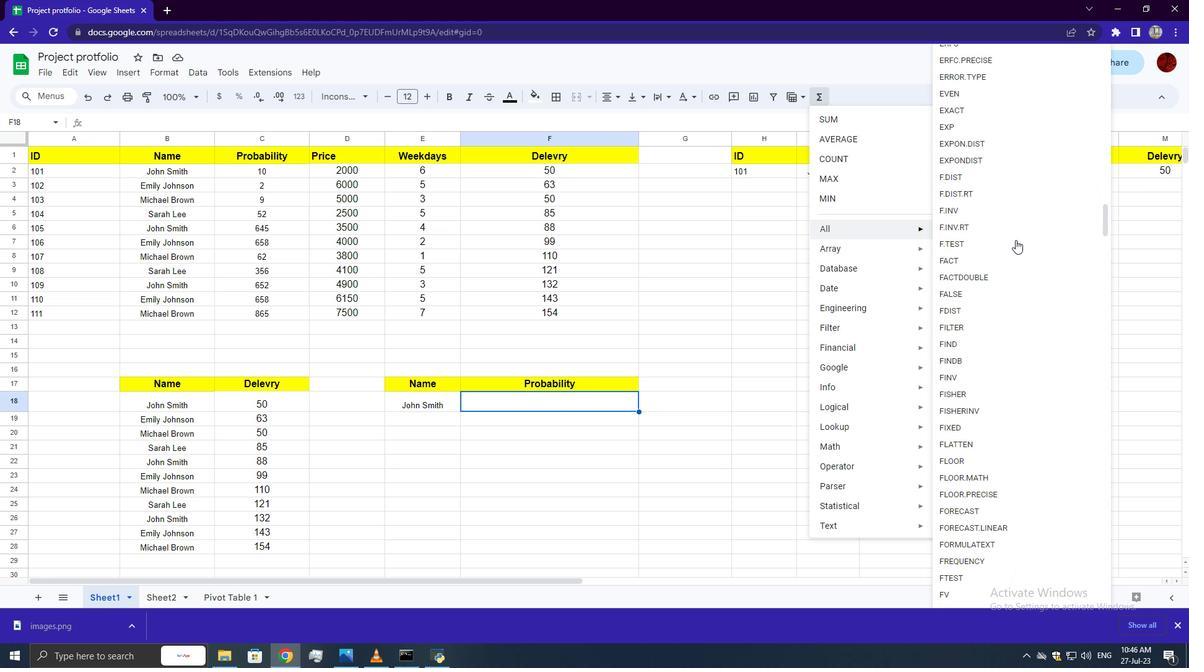 
Action: Mouse scrolled (1015, 239) with delta (0, 0)
Screenshot: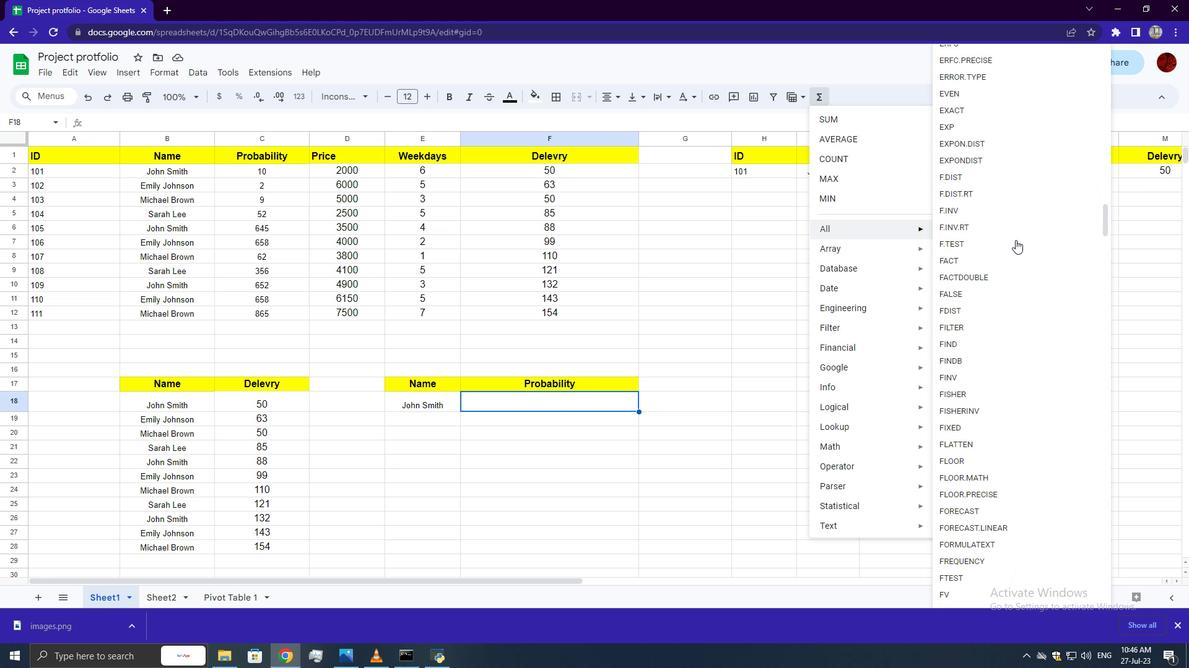 
Action: Mouse scrolled (1015, 239) with delta (0, 0)
Screenshot: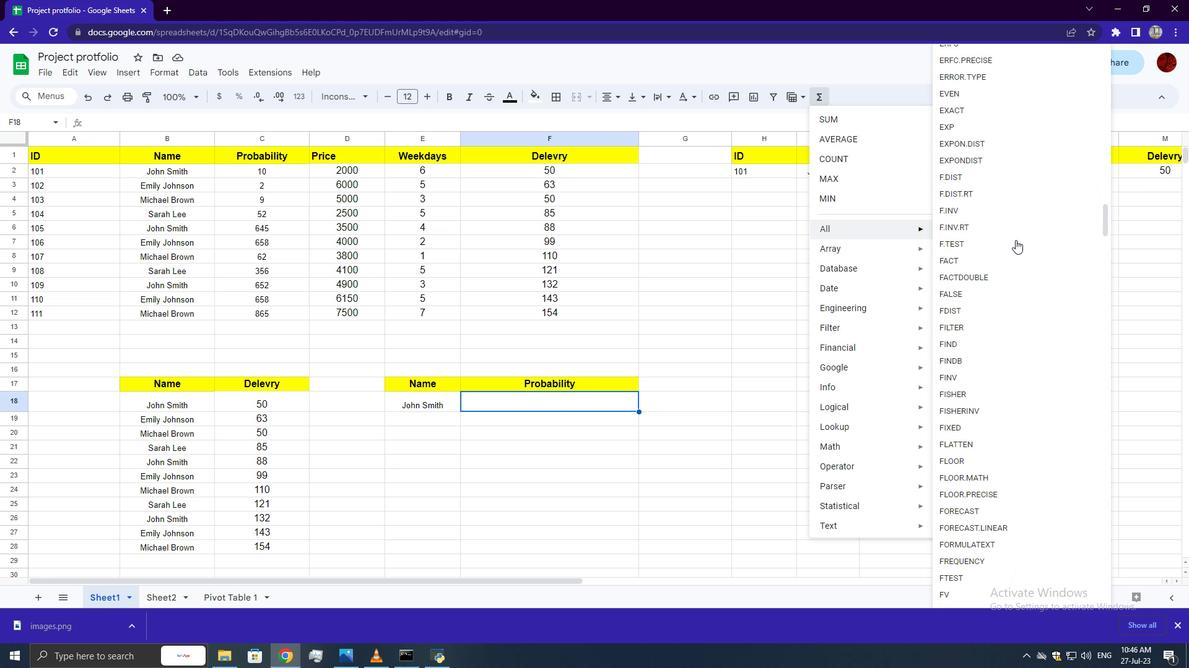 
Action: Mouse scrolled (1015, 239) with delta (0, 0)
Screenshot: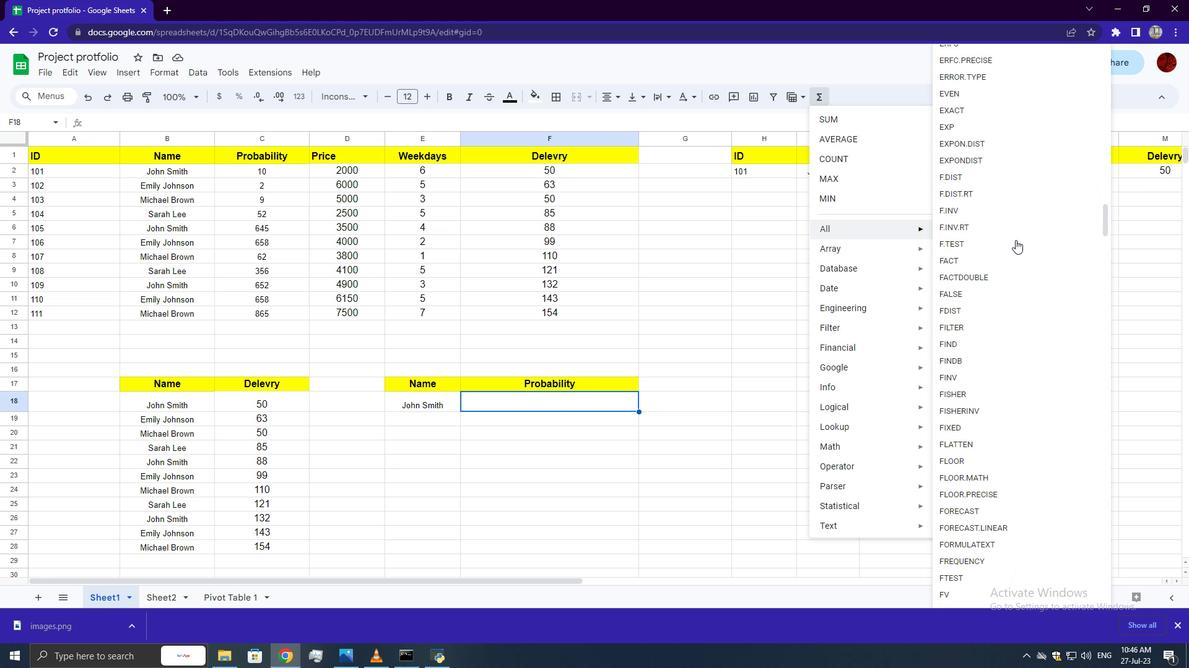 
Action: Mouse scrolled (1015, 239) with delta (0, 0)
Screenshot: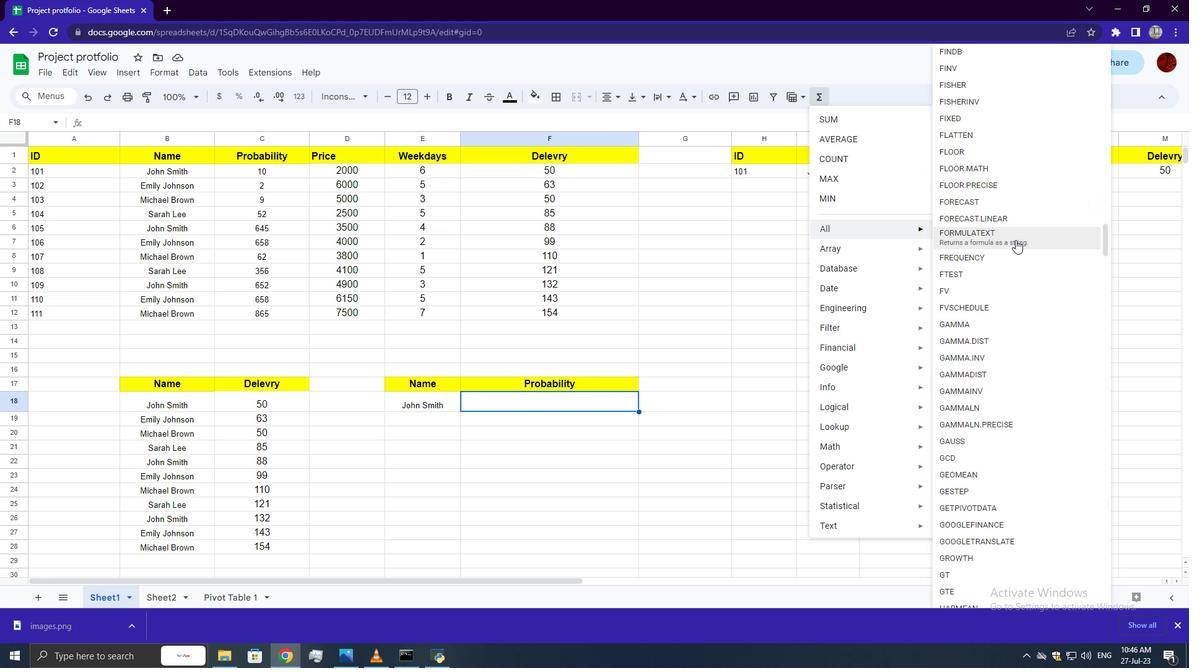 
Action: Mouse scrolled (1015, 239) with delta (0, 0)
Screenshot: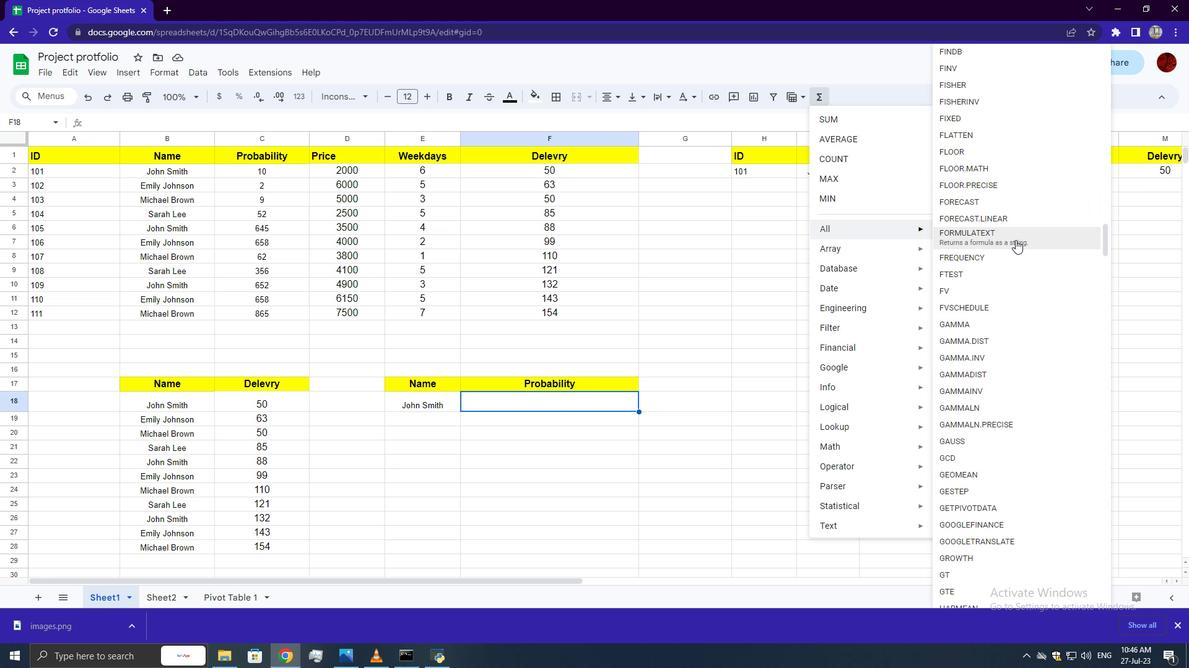 
Action: Mouse scrolled (1015, 239) with delta (0, 0)
Screenshot: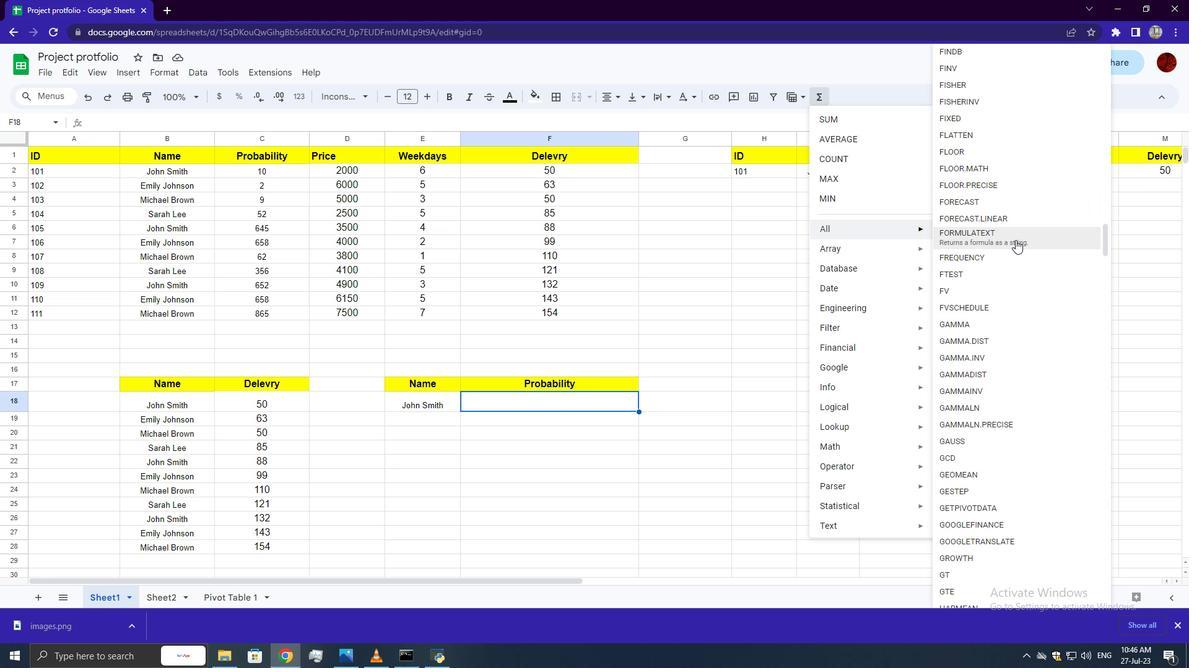 
Action: Mouse scrolled (1015, 239) with delta (0, 0)
Screenshot: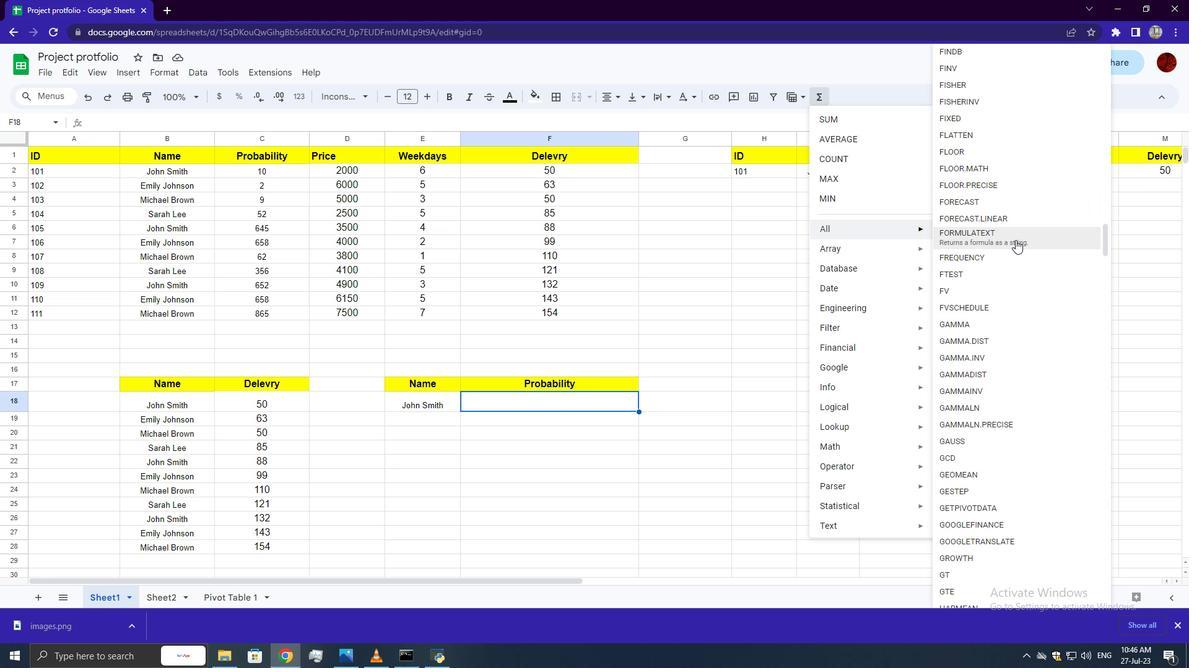 
Action: Mouse scrolled (1015, 239) with delta (0, 0)
Screenshot: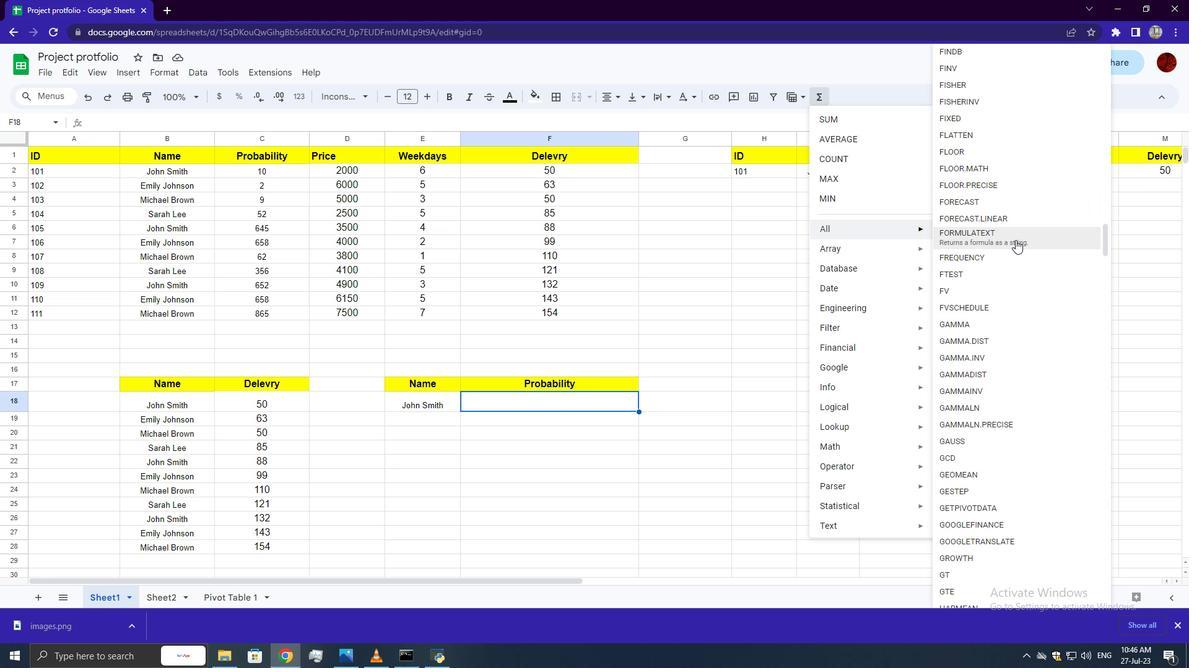 
Action: Mouse scrolled (1015, 239) with delta (0, 0)
Screenshot: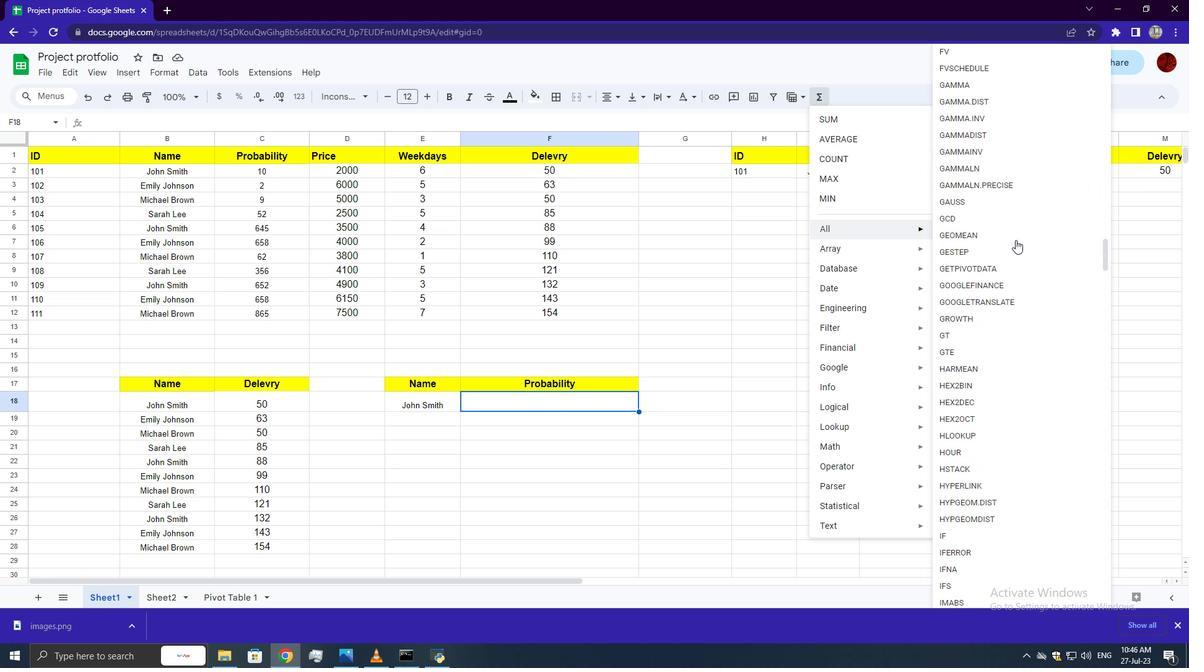 
Action: Mouse scrolled (1015, 239) with delta (0, 0)
Screenshot: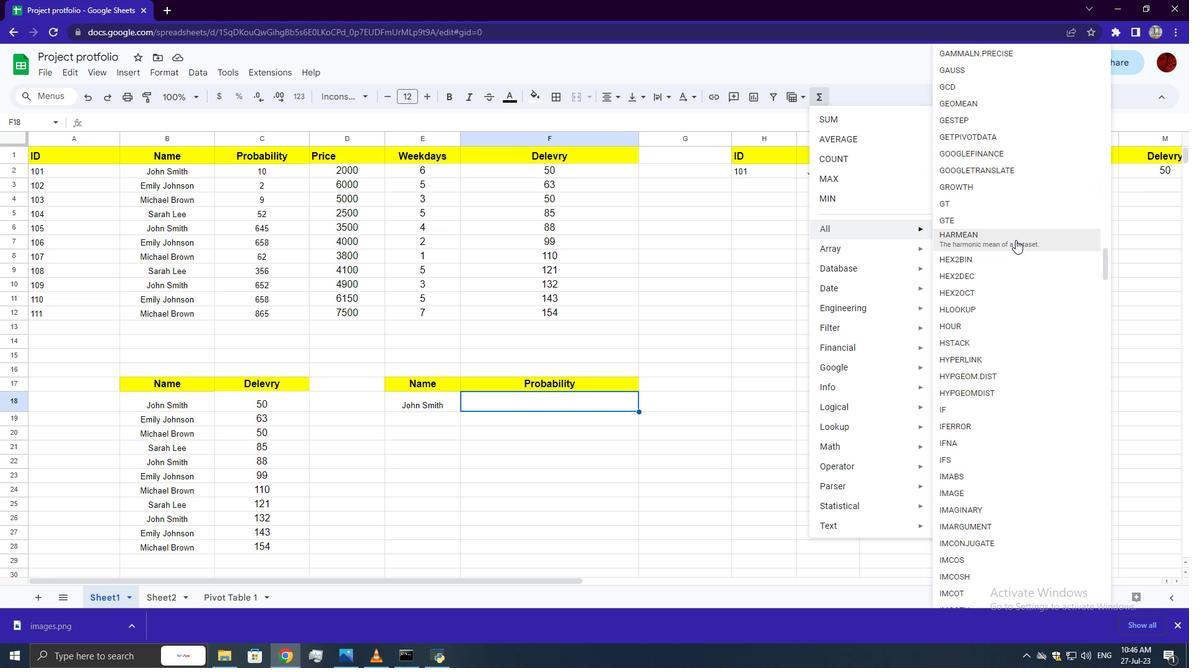 
Action: Mouse scrolled (1015, 239) with delta (0, 0)
Screenshot: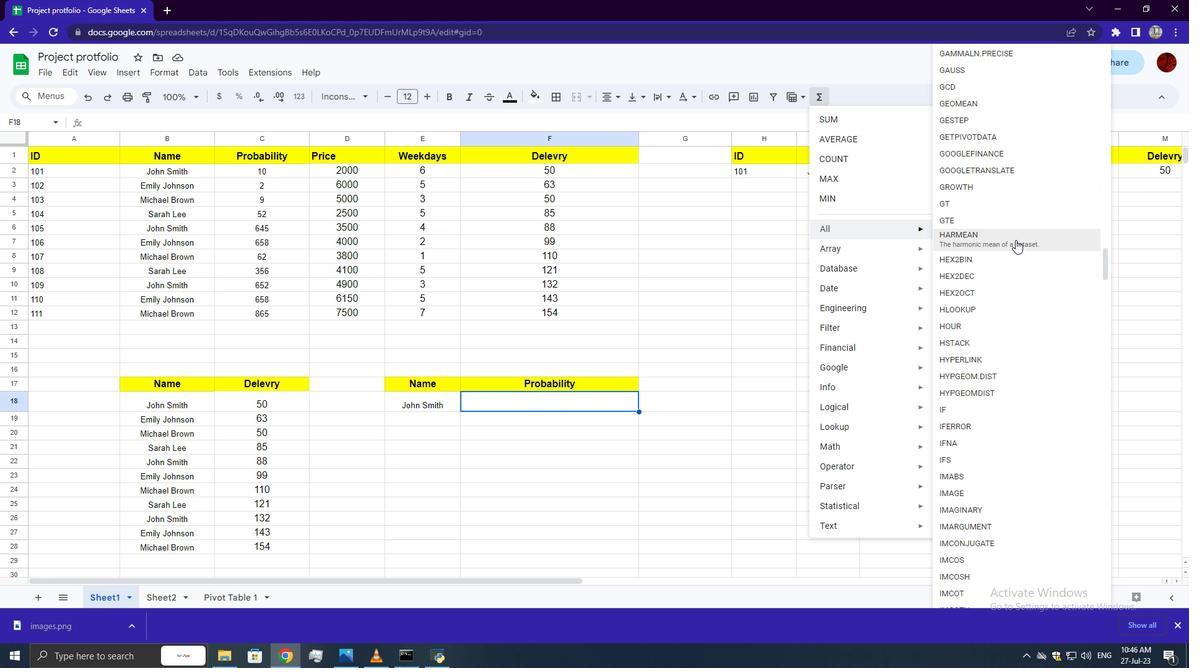 
Action: Mouse moved to (960, 473)
Screenshot: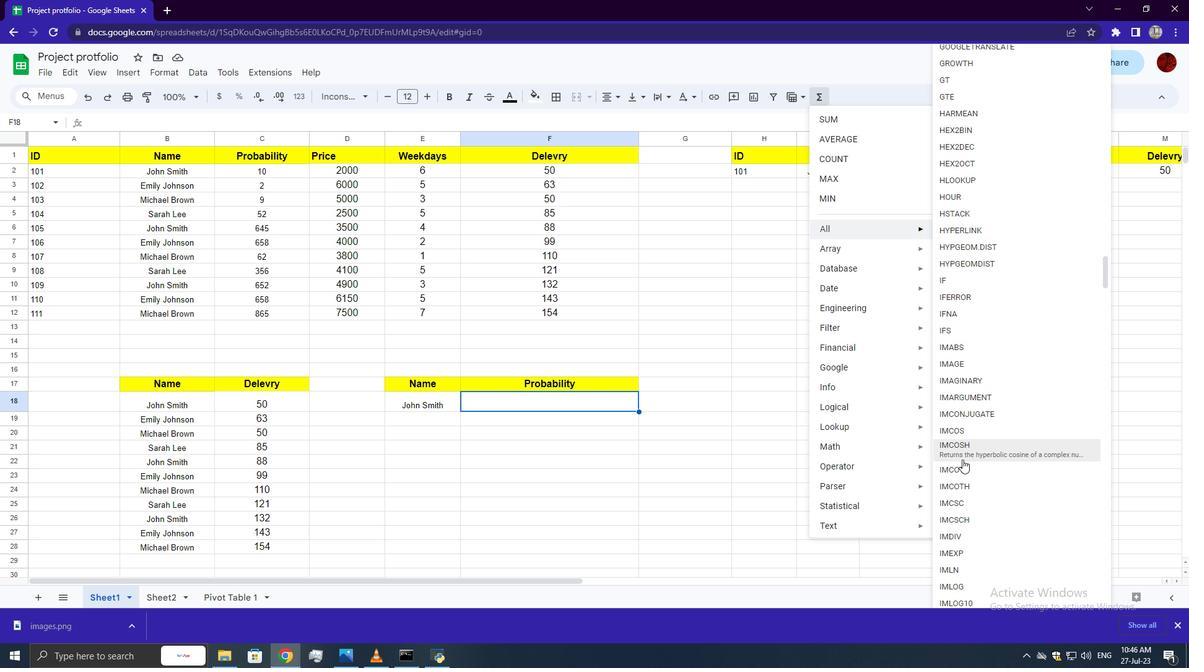 
Action: Mouse pressed left at (960, 473)
Screenshot: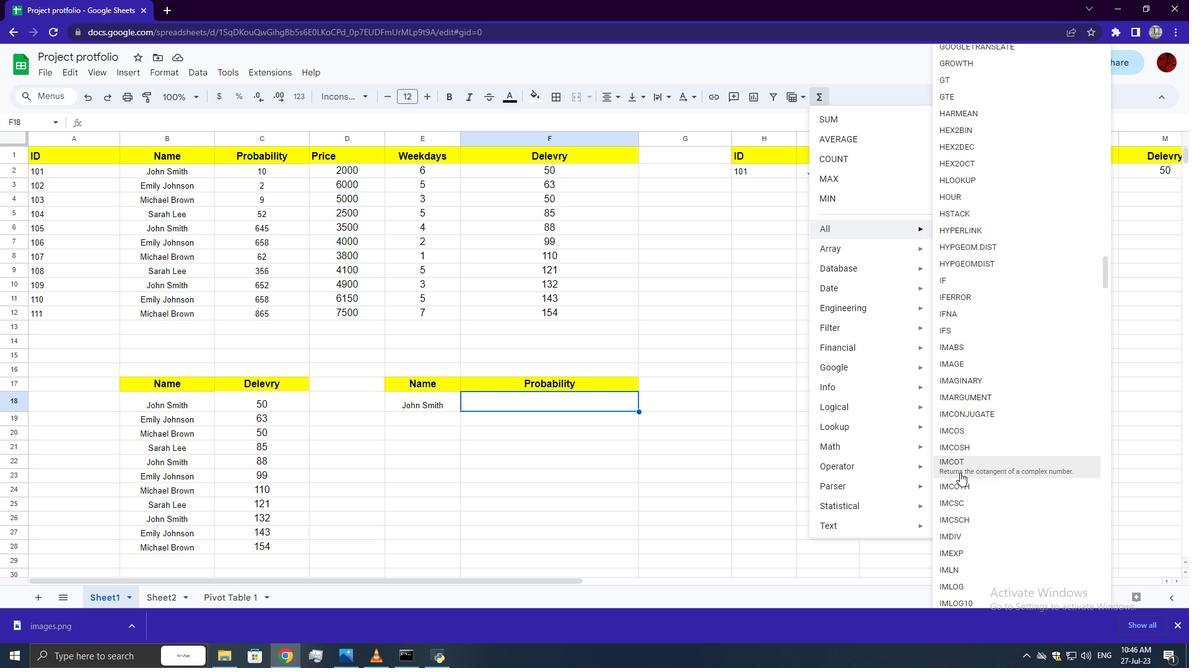 
Action: Key pressed <Key.shift_r>"2+3i<Key.shift_r>"<Key.enter>
Screenshot: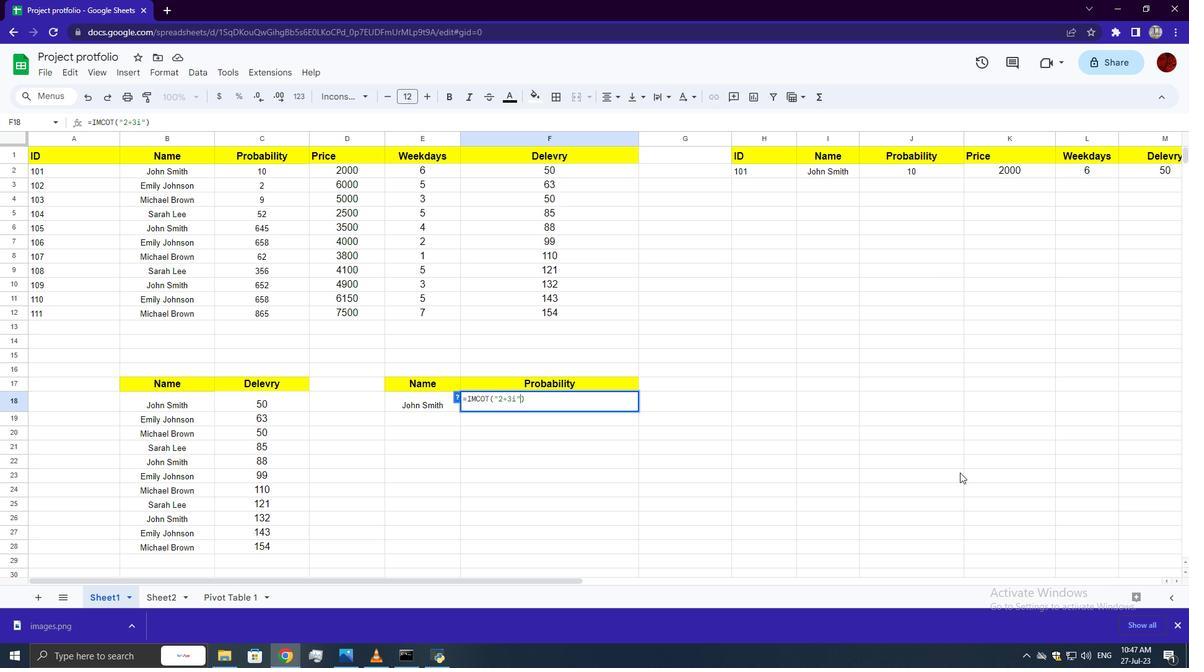 
